 Task: Open Card Customer Feedback Review in Board Resource Allocation Optimization to Workspace Enterprise Resource Planning Software and add a team member Softage.4@softage.net, a label Purple, a checklist Wrestling, an attachment from your onedrive, a color Purple and finally, add a card description 'Create and send out employee engagement survey on work-life balance' and a comment 'This task requires us to be proactive in identifying potential risks and taking steps to mitigate them.'. Add a start date 'Jan 04, 1900' with a due date 'Jan 11, 1900'
Action: Mouse moved to (498, 188)
Screenshot: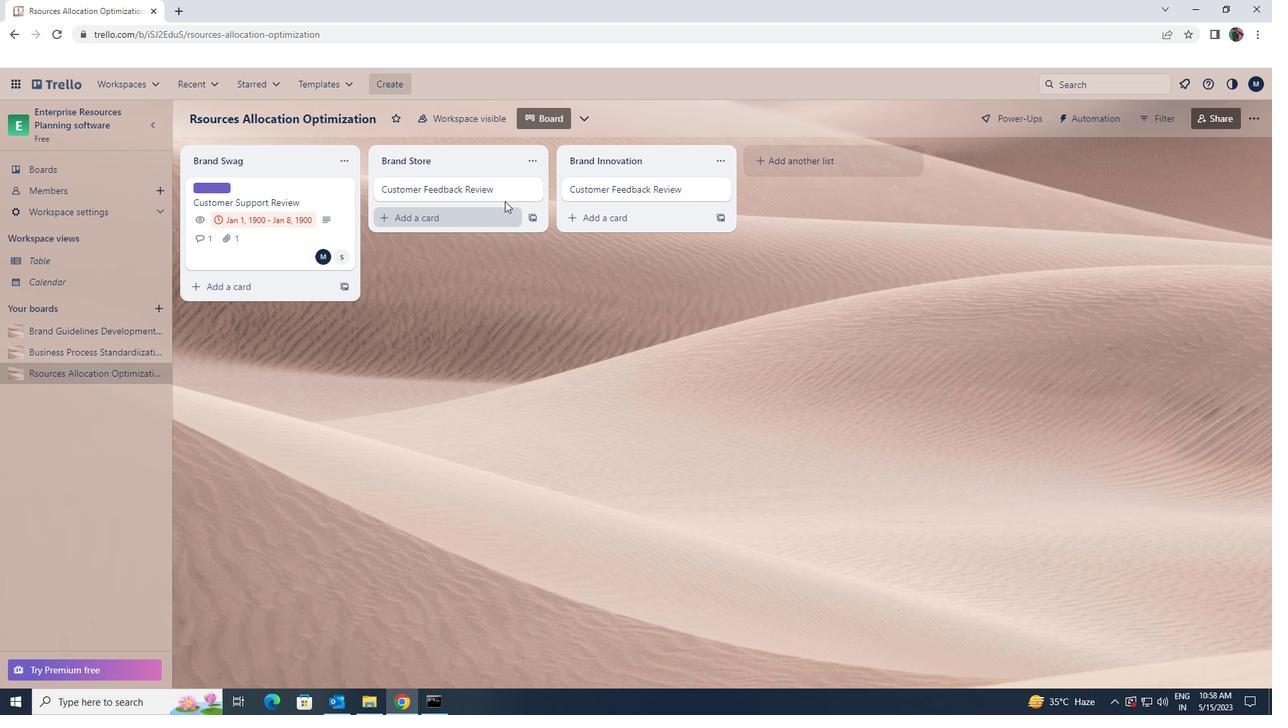 
Action: Mouse pressed left at (498, 188)
Screenshot: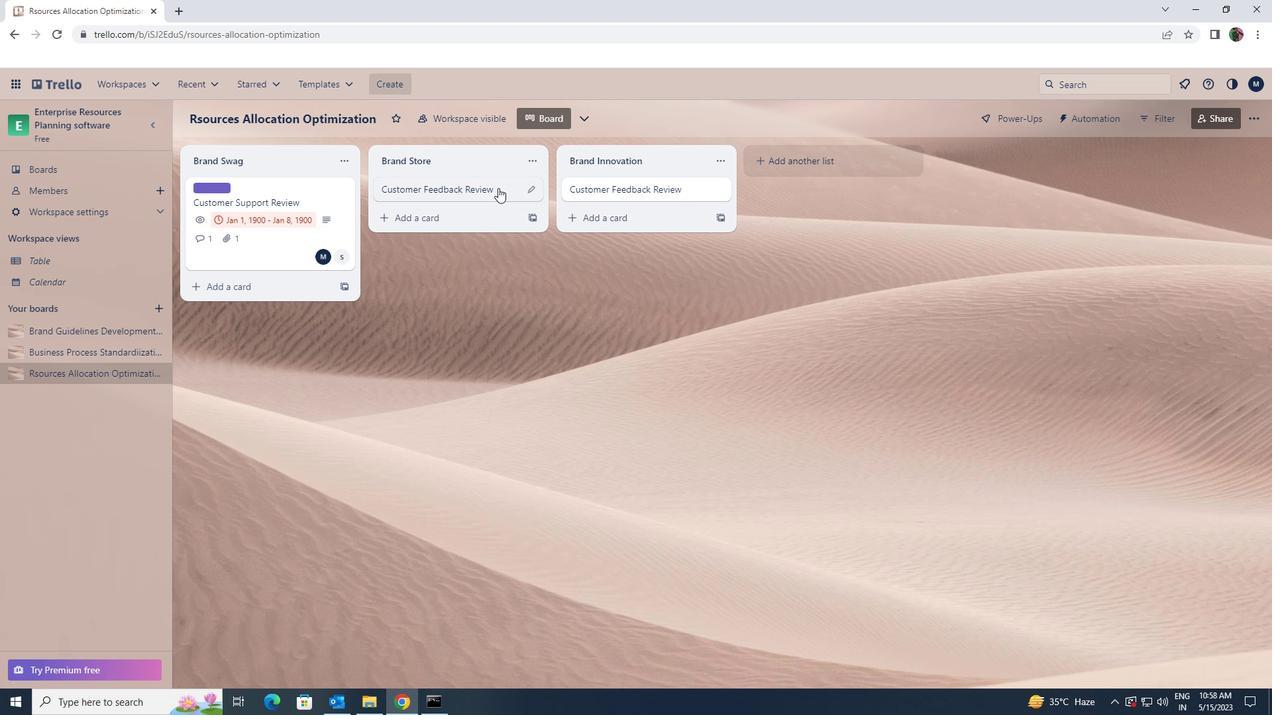 
Action: Mouse moved to (802, 234)
Screenshot: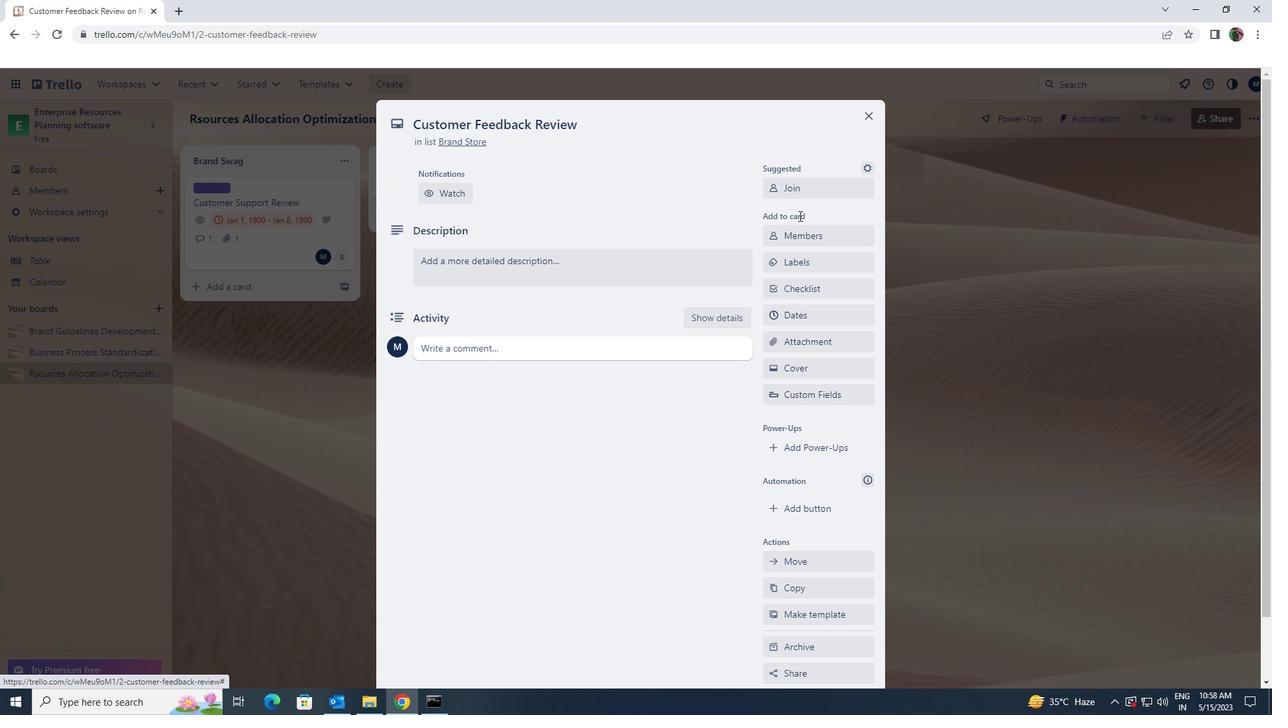 
Action: Mouse pressed left at (802, 234)
Screenshot: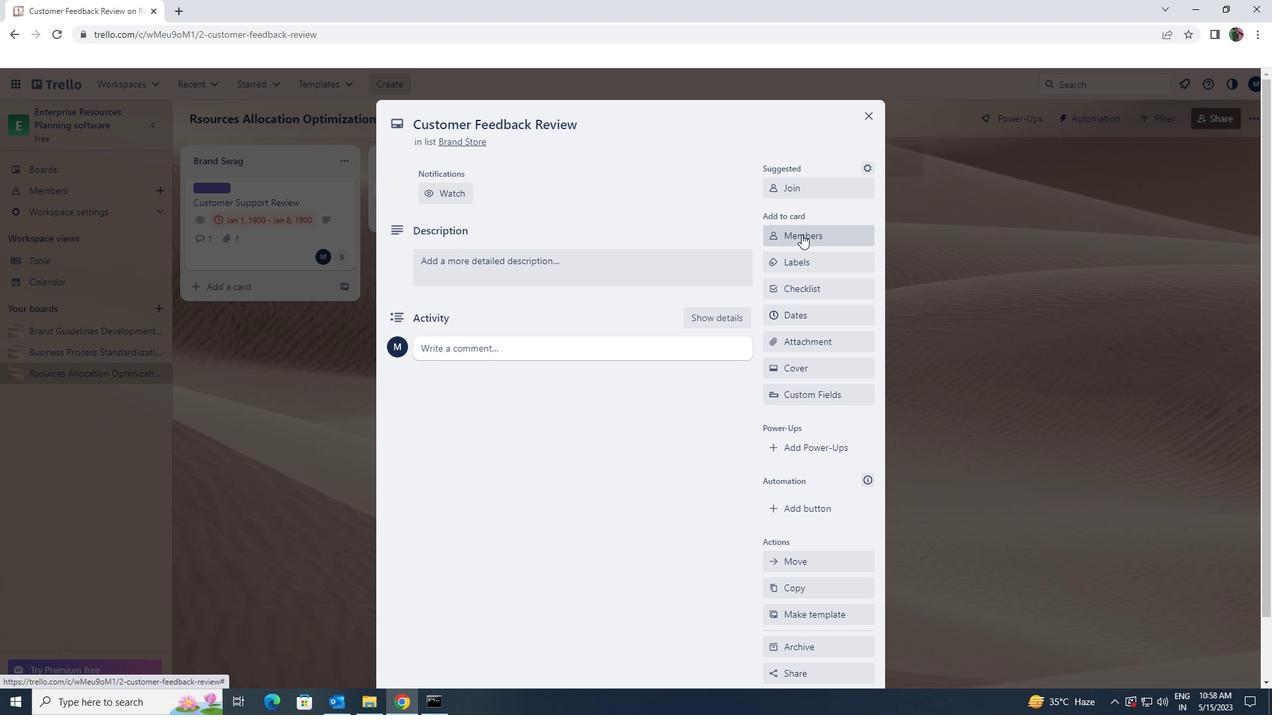 
Action: Key pressed softage.4<Key.shift><Key.shift><Key.shift><Key.shift><Key.shift><Key.shift><Key.shift><Key.shift><Key.shift><Key.shift><Key.shift><Key.shift><Key.shift><Key.shift><Key.shift><Key.shift><Key.shift><Key.shift><Key.shift><Key.shift><Key.shift><Key.shift><Key.shift><Key.shift>@OFTAGE.NET
Screenshot: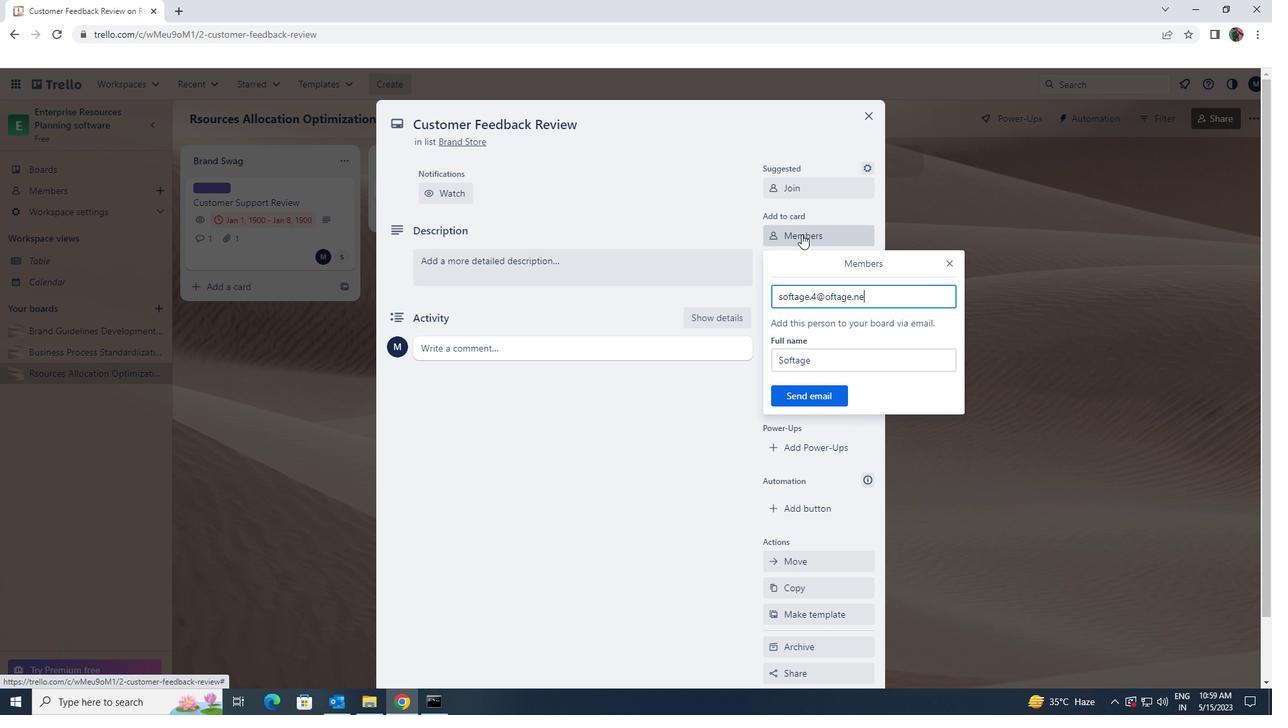 
Action: Mouse moved to (813, 389)
Screenshot: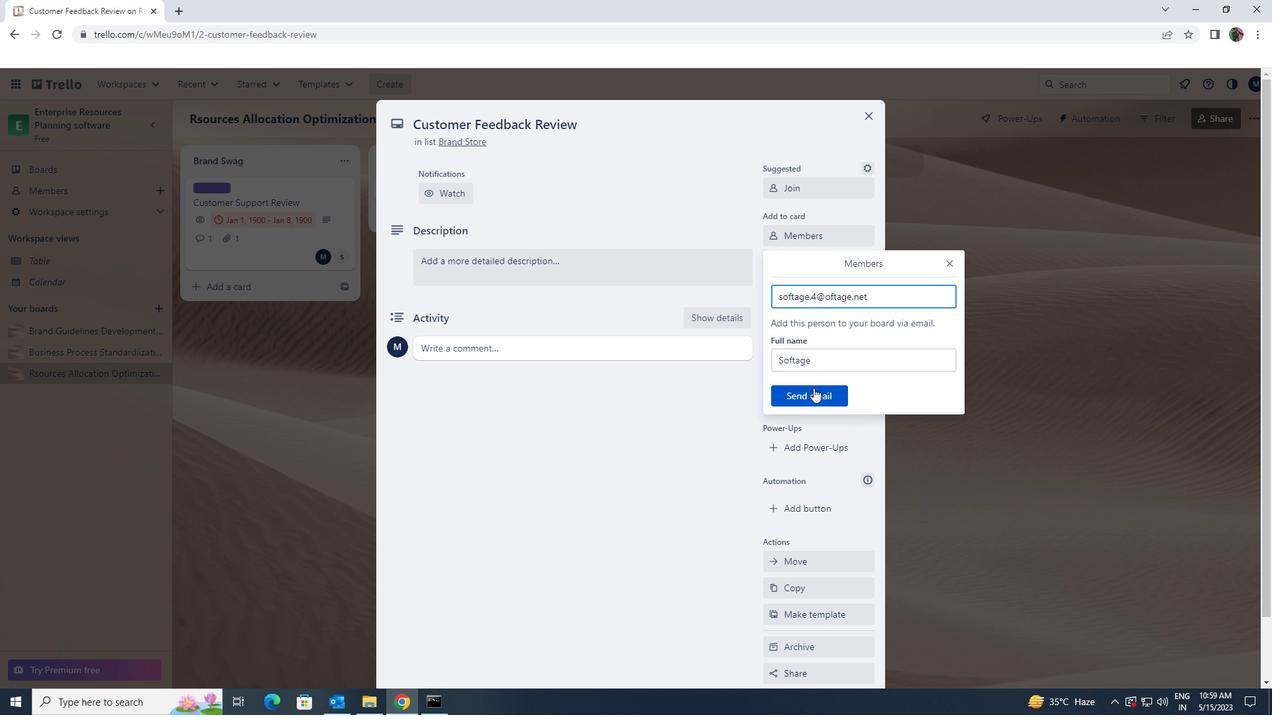 
Action: Mouse pressed left at (813, 389)
Screenshot: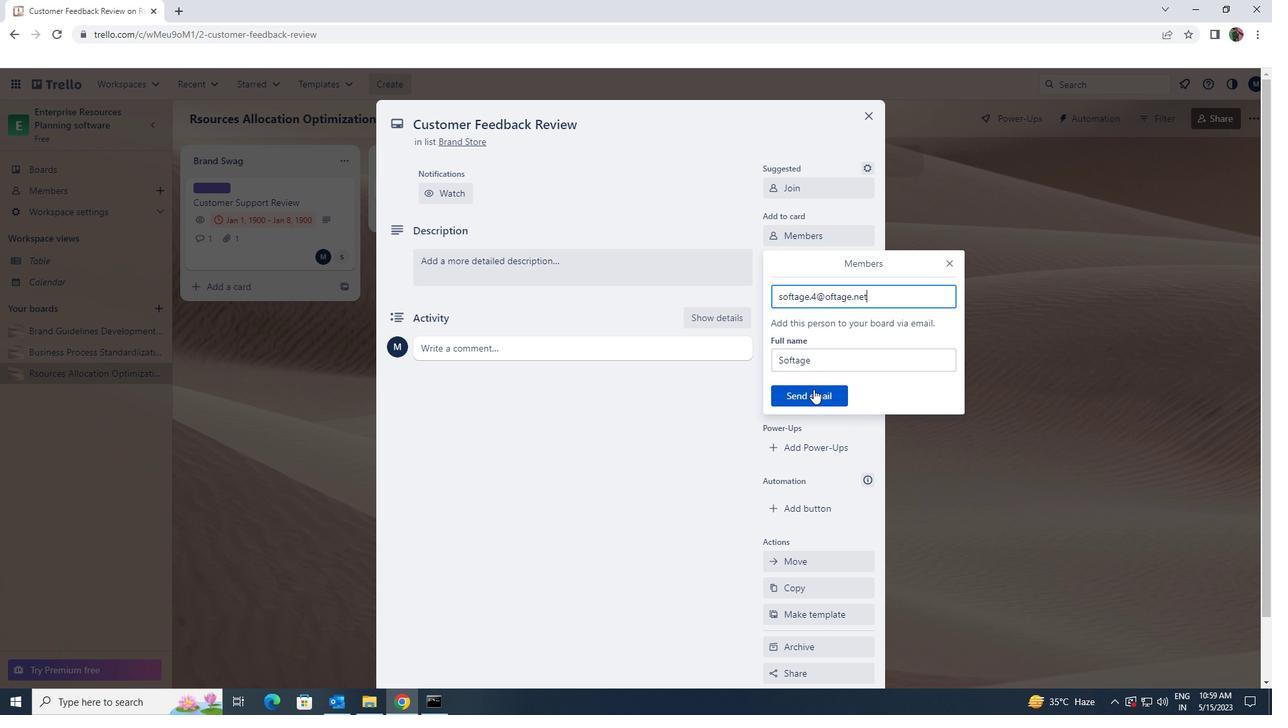 
Action: Mouse moved to (794, 265)
Screenshot: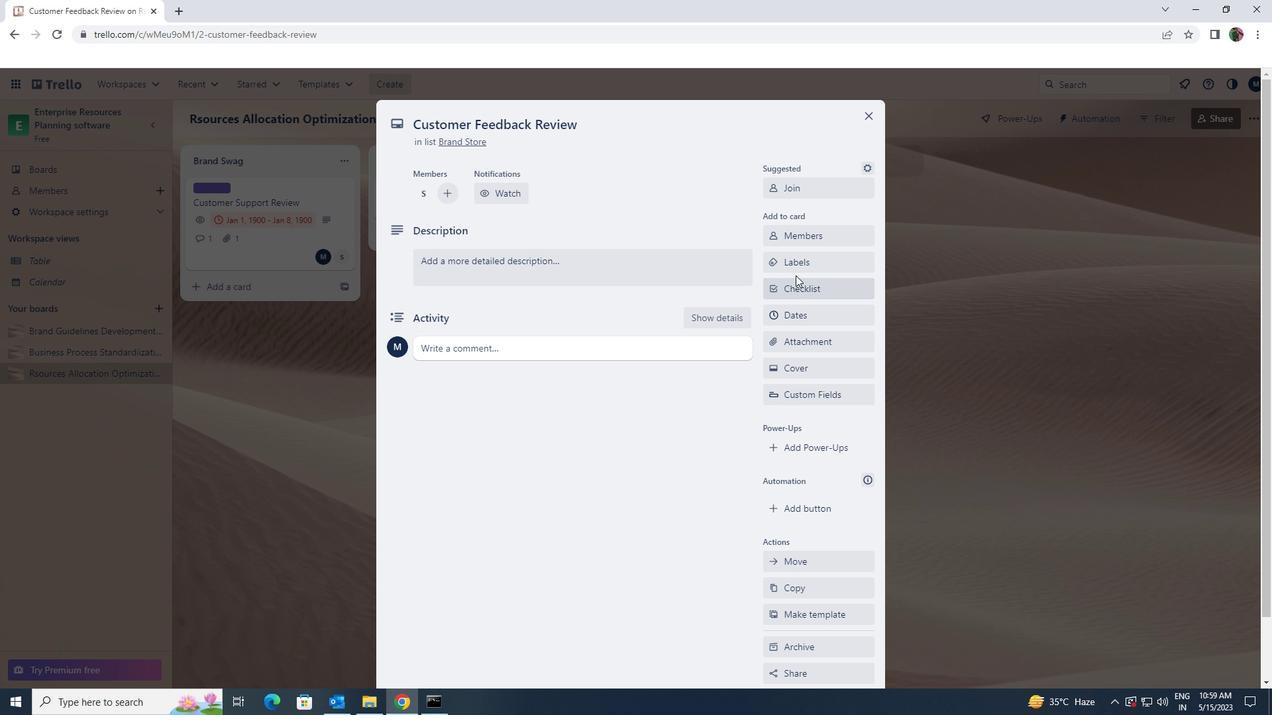 
Action: Mouse pressed left at (794, 265)
Screenshot: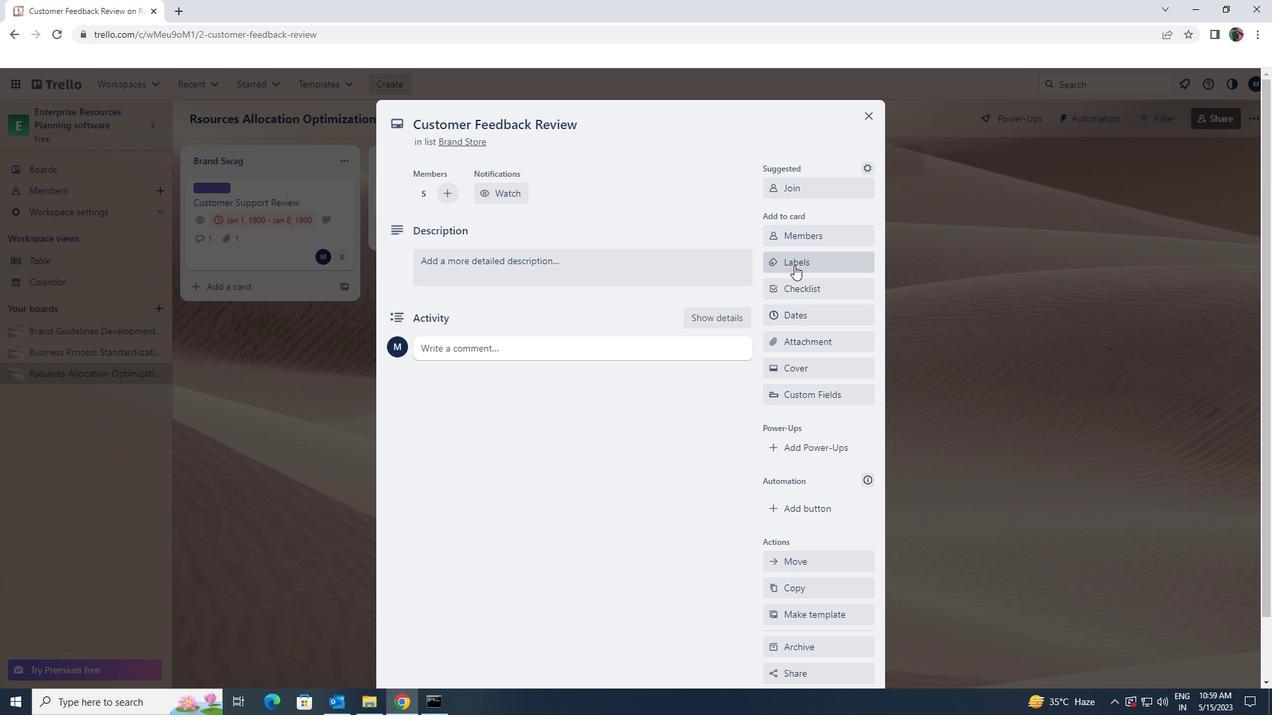 
Action: Mouse moved to (844, 541)
Screenshot: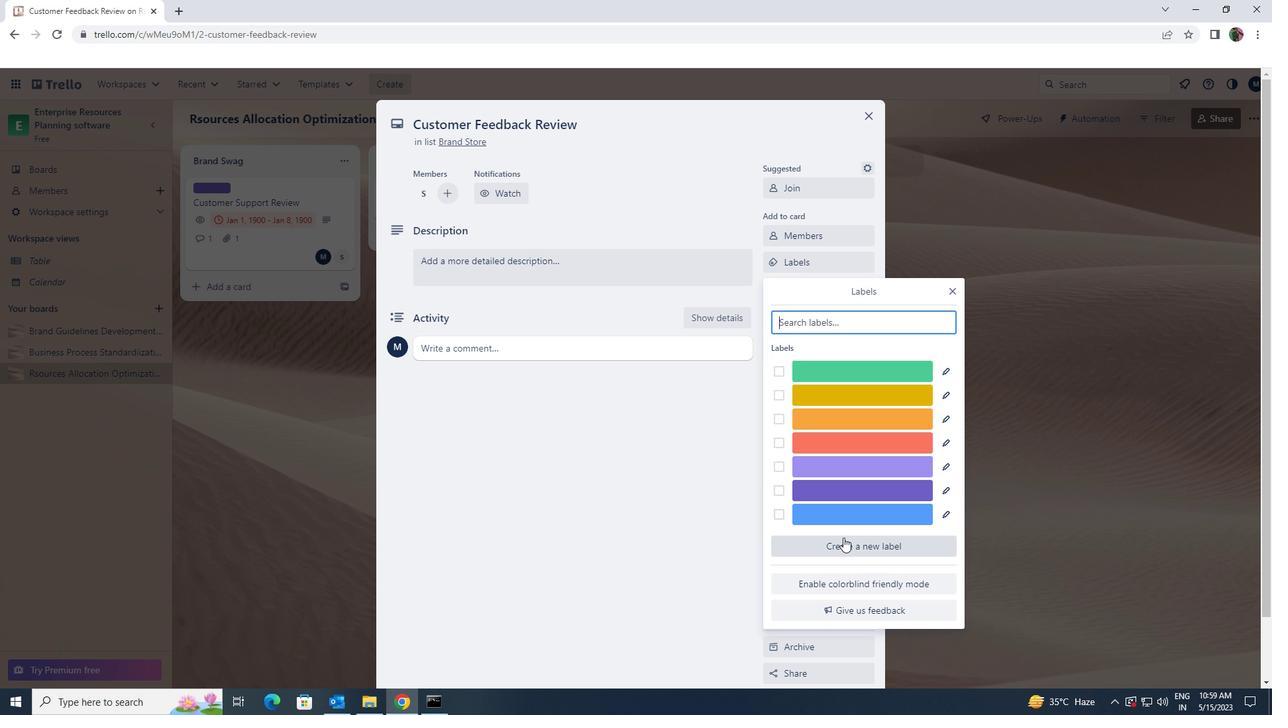 
Action: Mouse pressed left at (844, 541)
Screenshot: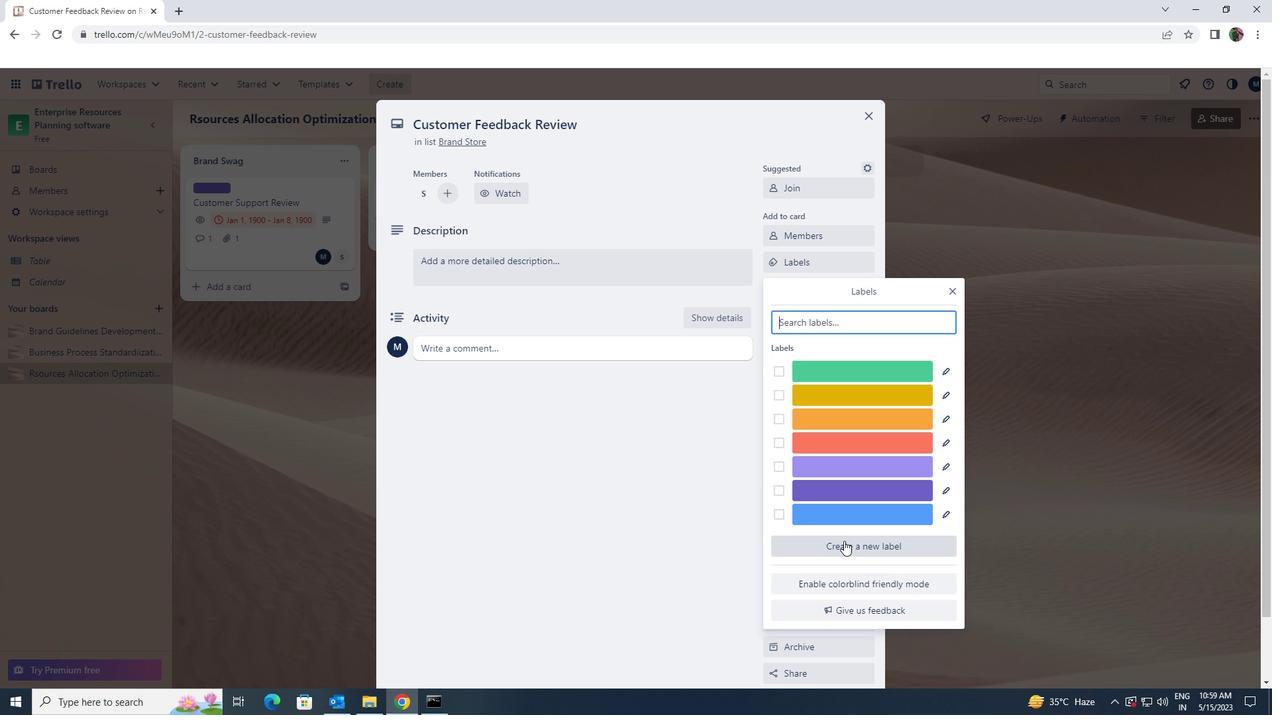 
Action: Mouse moved to (953, 509)
Screenshot: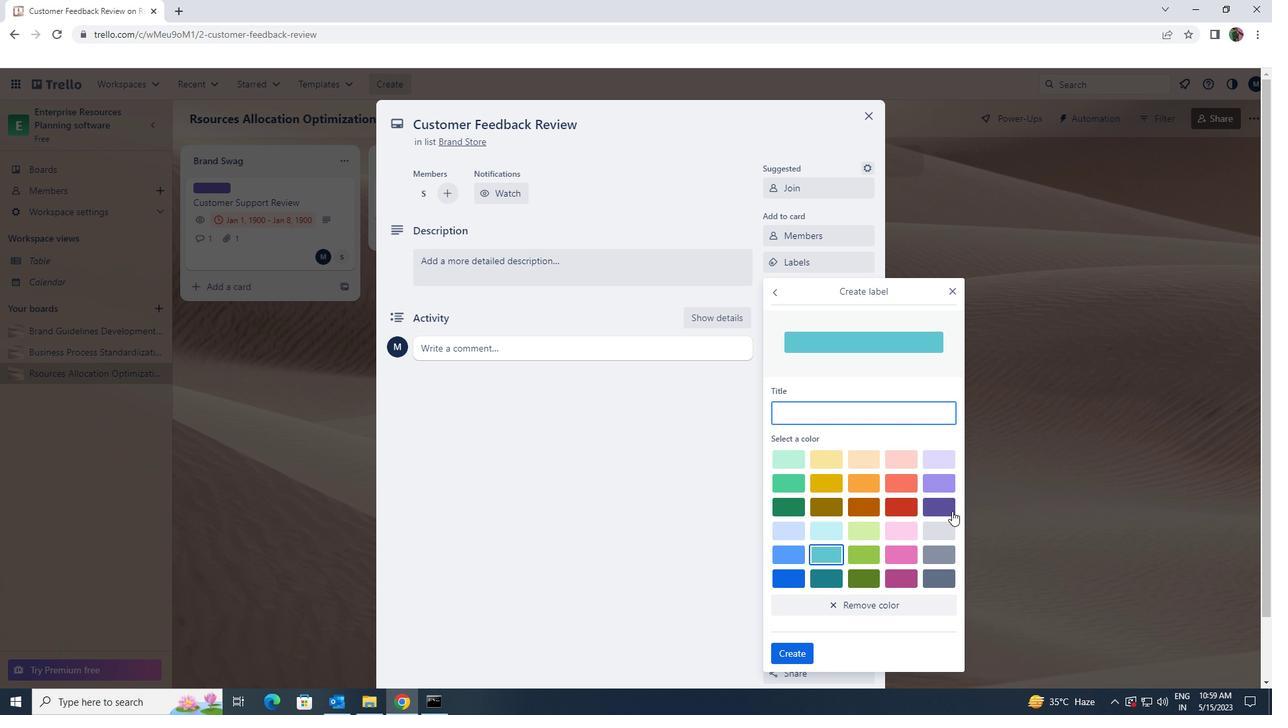 
Action: Mouse pressed left at (953, 509)
Screenshot: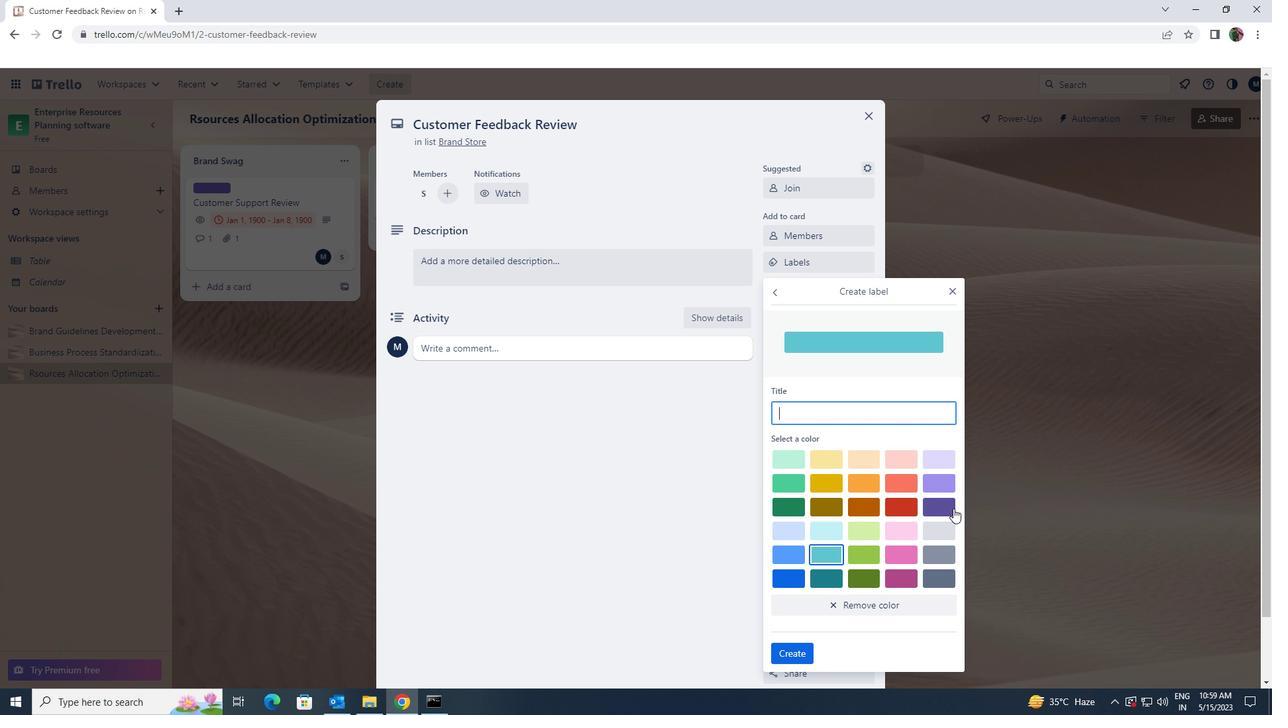 
Action: Mouse moved to (794, 653)
Screenshot: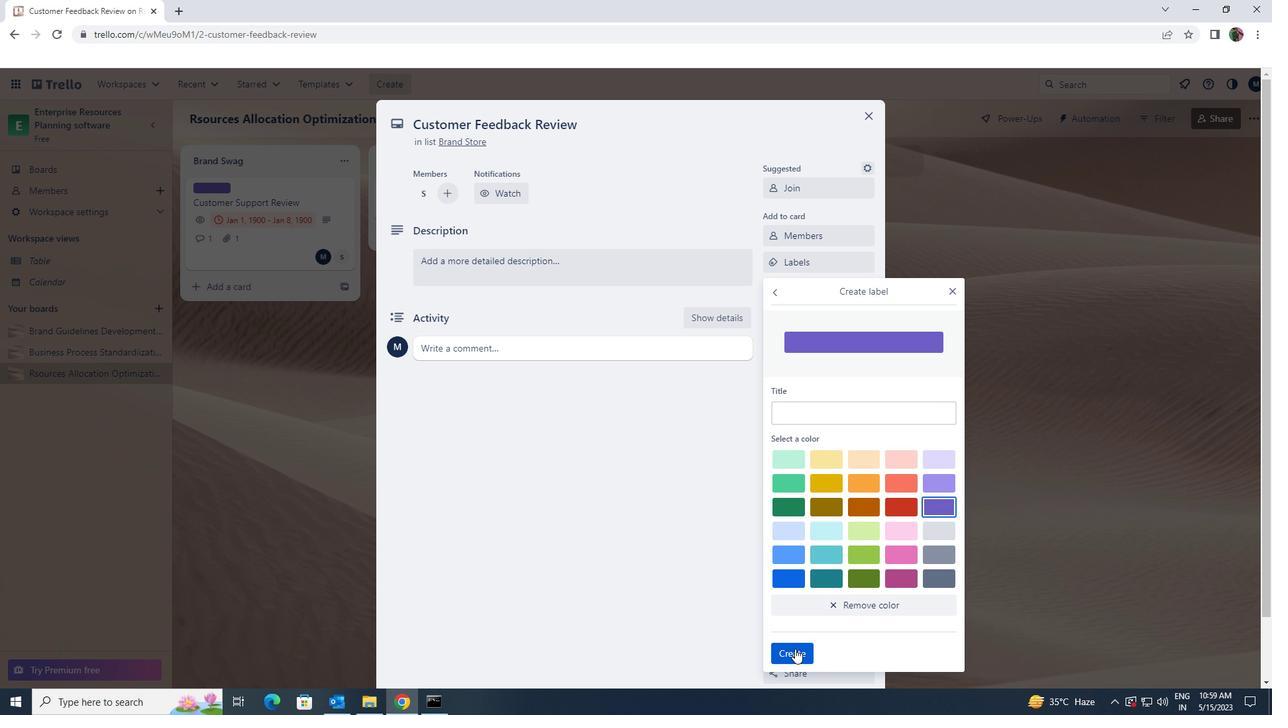
Action: Mouse pressed left at (794, 653)
Screenshot: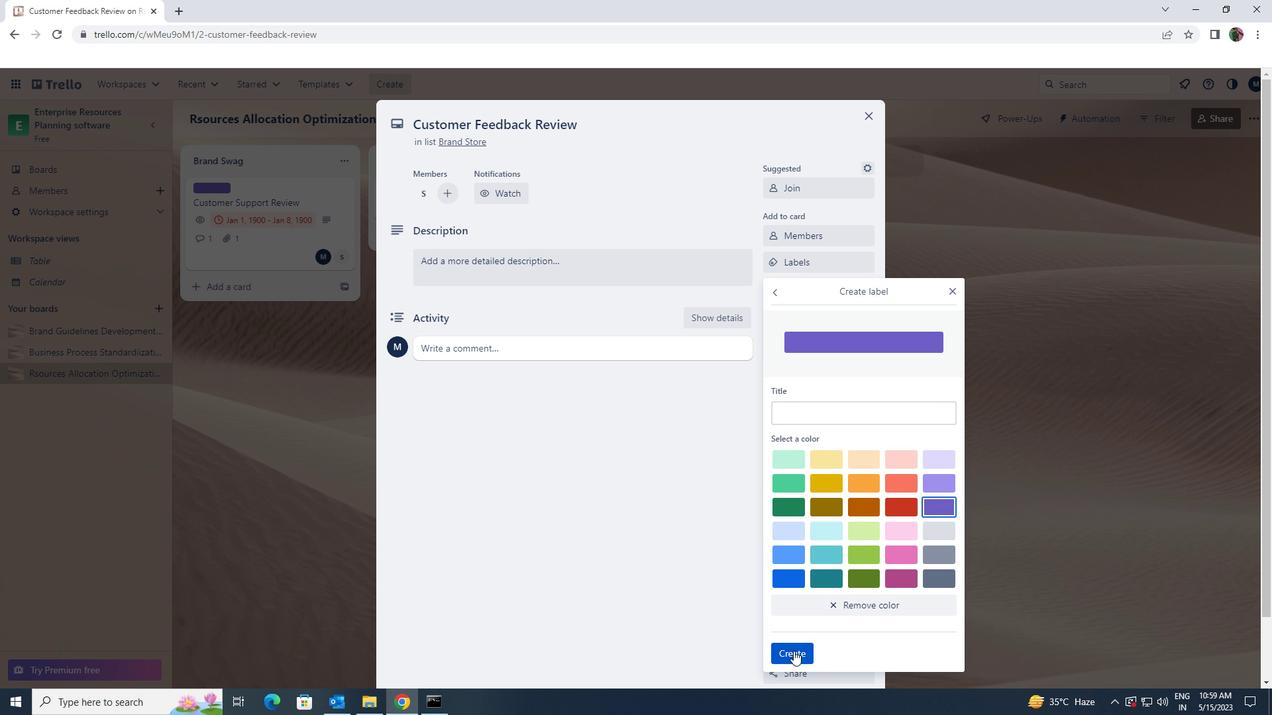 
Action: Mouse moved to (950, 287)
Screenshot: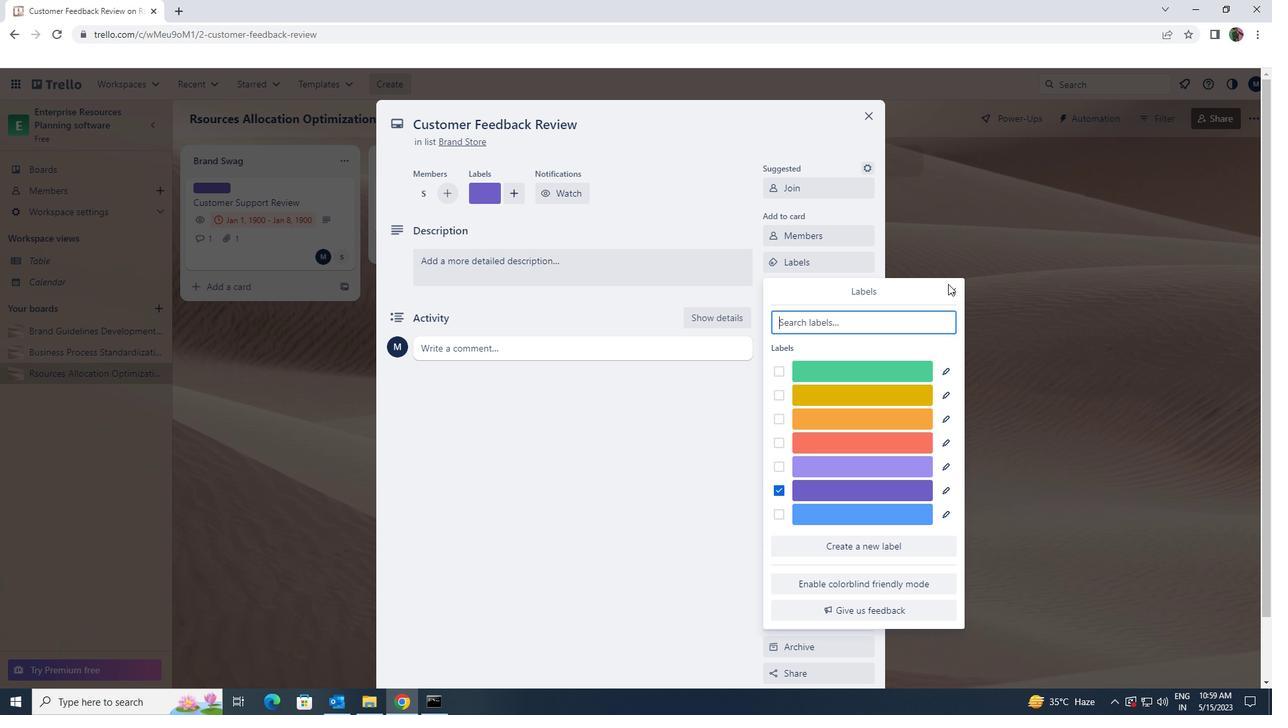 
Action: Mouse pressed left at (950, 287)
Screenshot: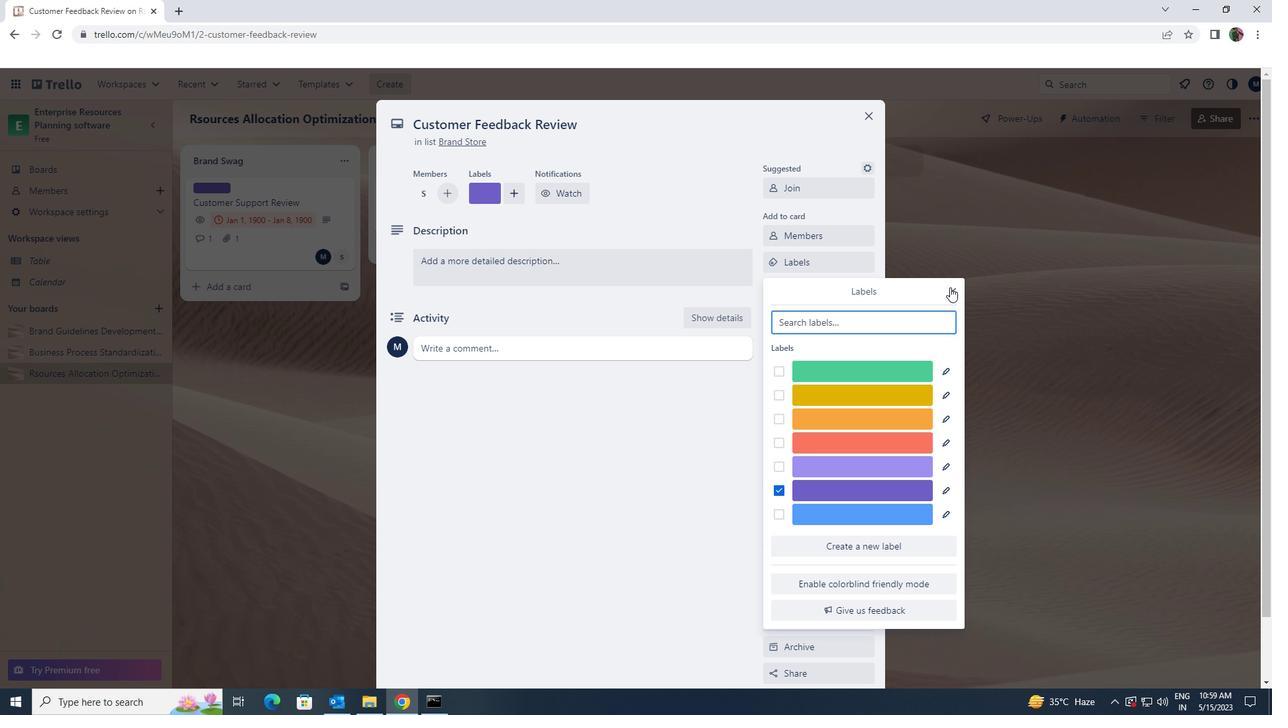 
Action: Mouse moved to (839, 287)
Screenshot: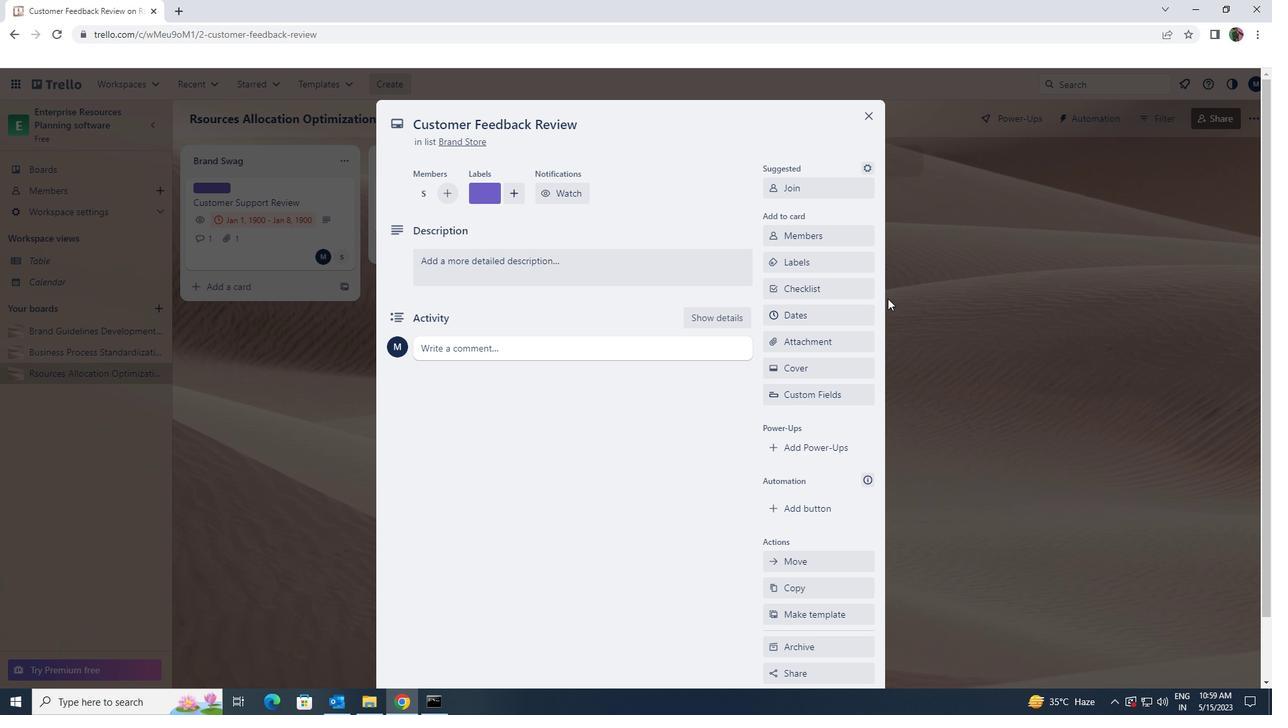 
Action: Mouse pressed left at (839, 287)
Screenshot: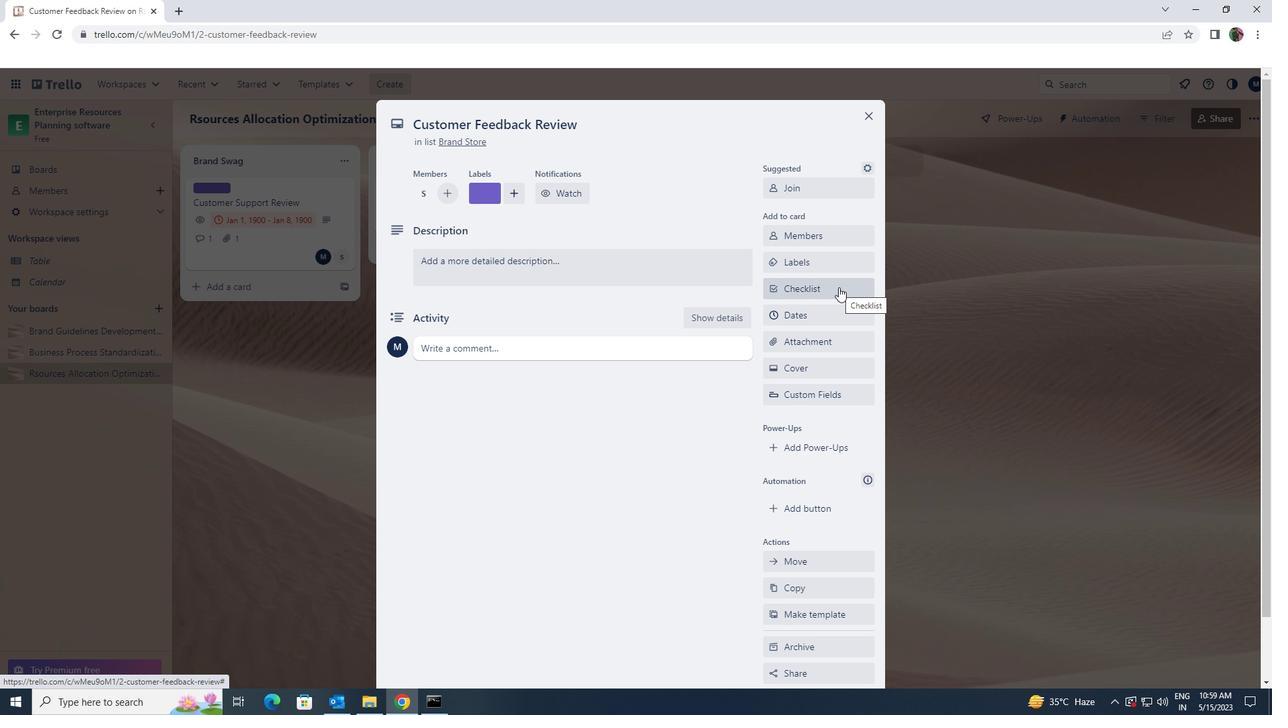 
Action: Key pressed <Key.shift><Key.shift>WRESTLING
Screenshot: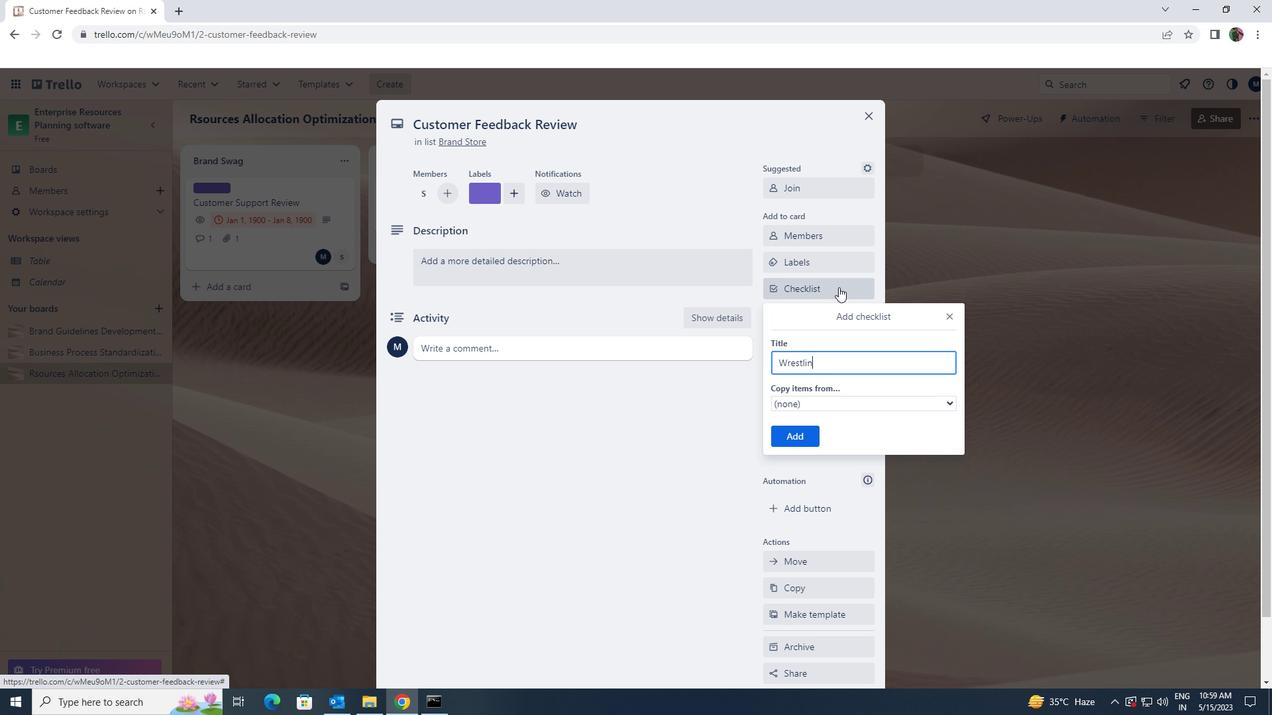 
Action: Mouse moved to (798, 432)
Screenshot: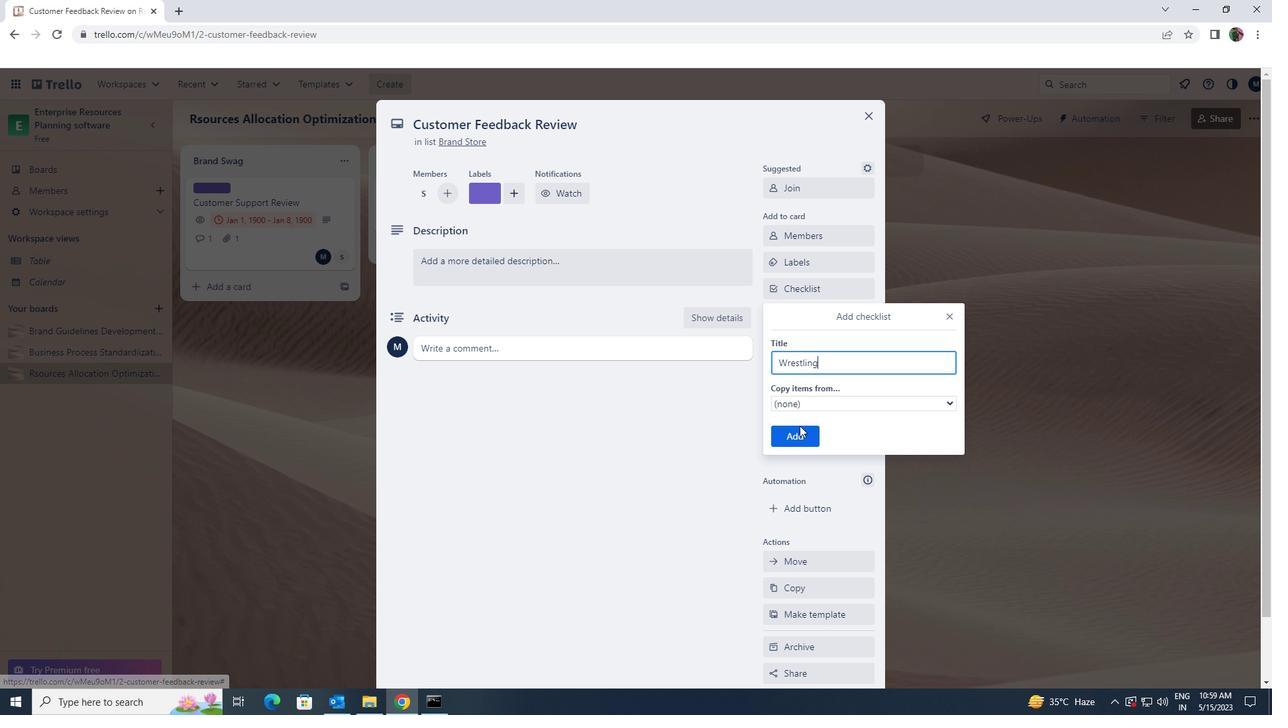 
Action: Mouse pressed left at (798, 432)
Screenshot: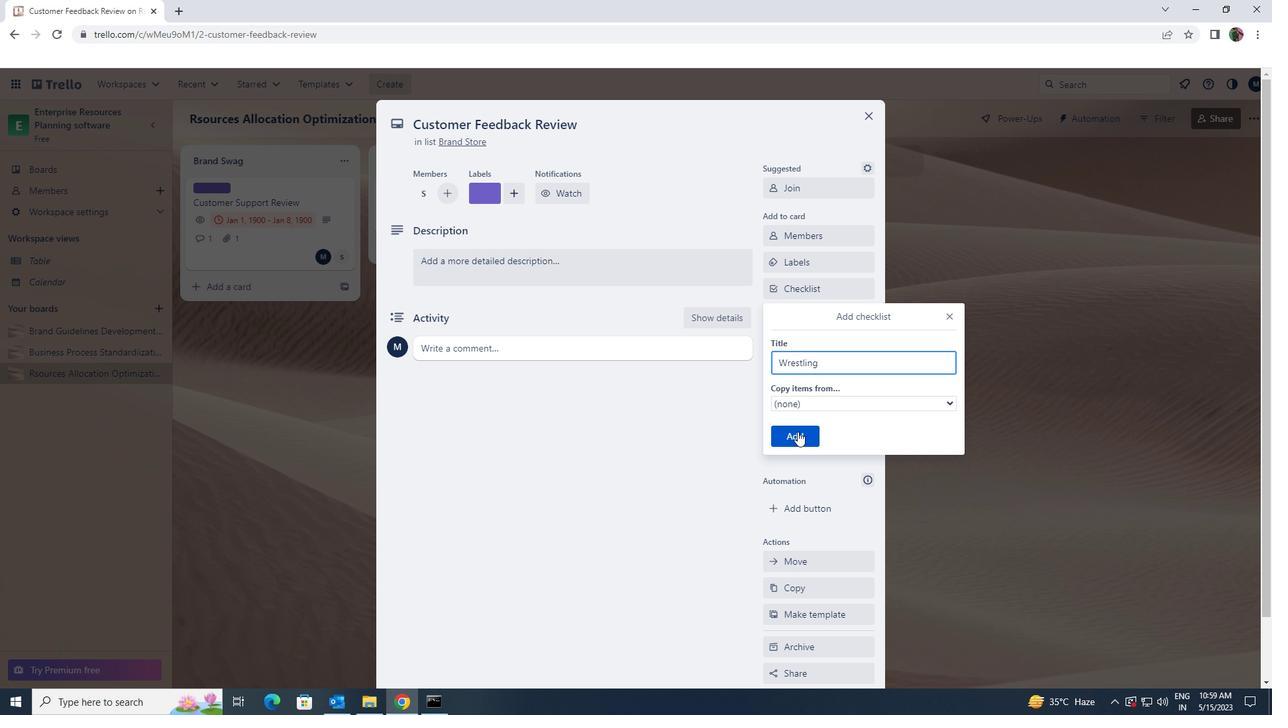 
Action: Mouse moved to (812, 342)
Screenshot: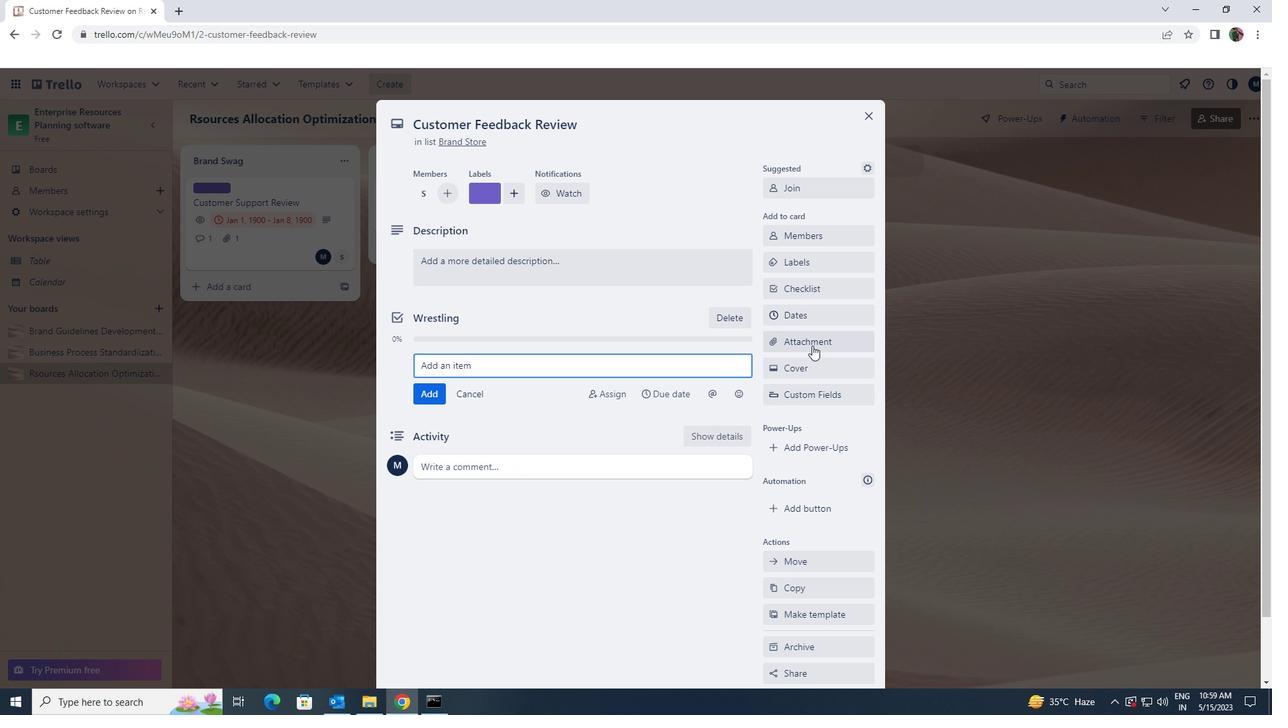 
Action: Mouse pressed left at (812, 342)
Screenshot: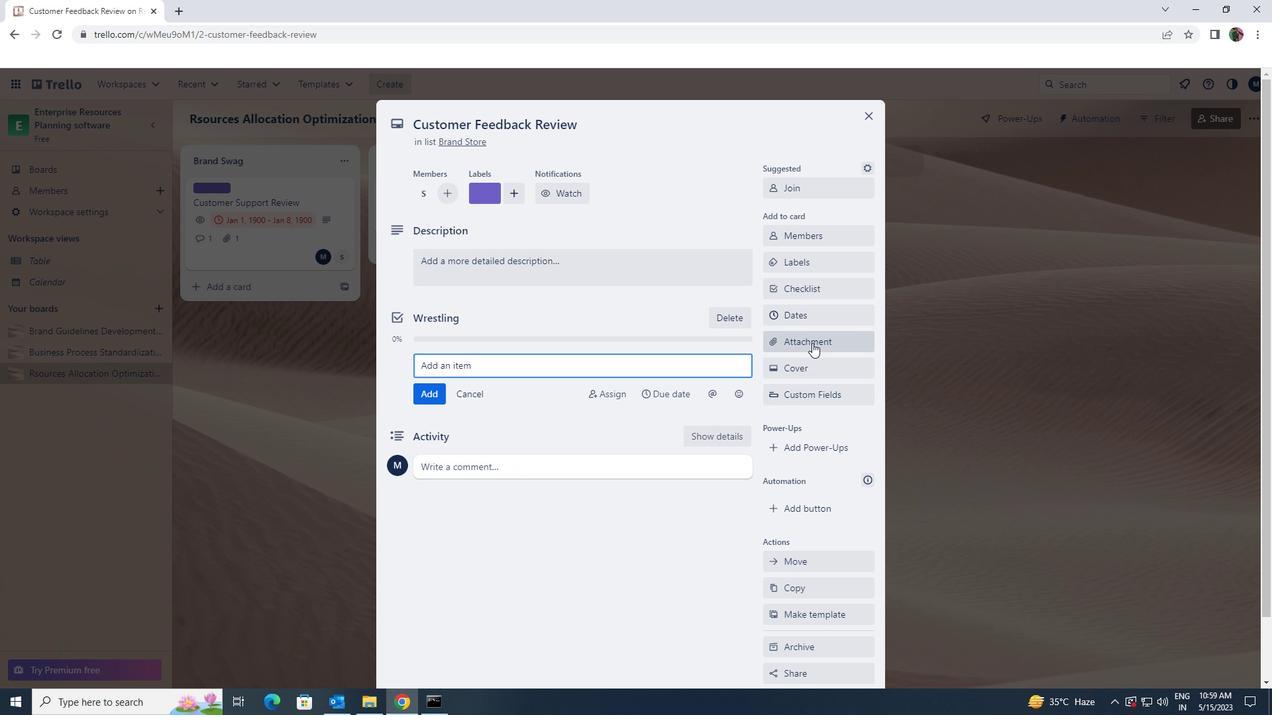 
Action: Mouse moved to (805, 443)
Screenshot: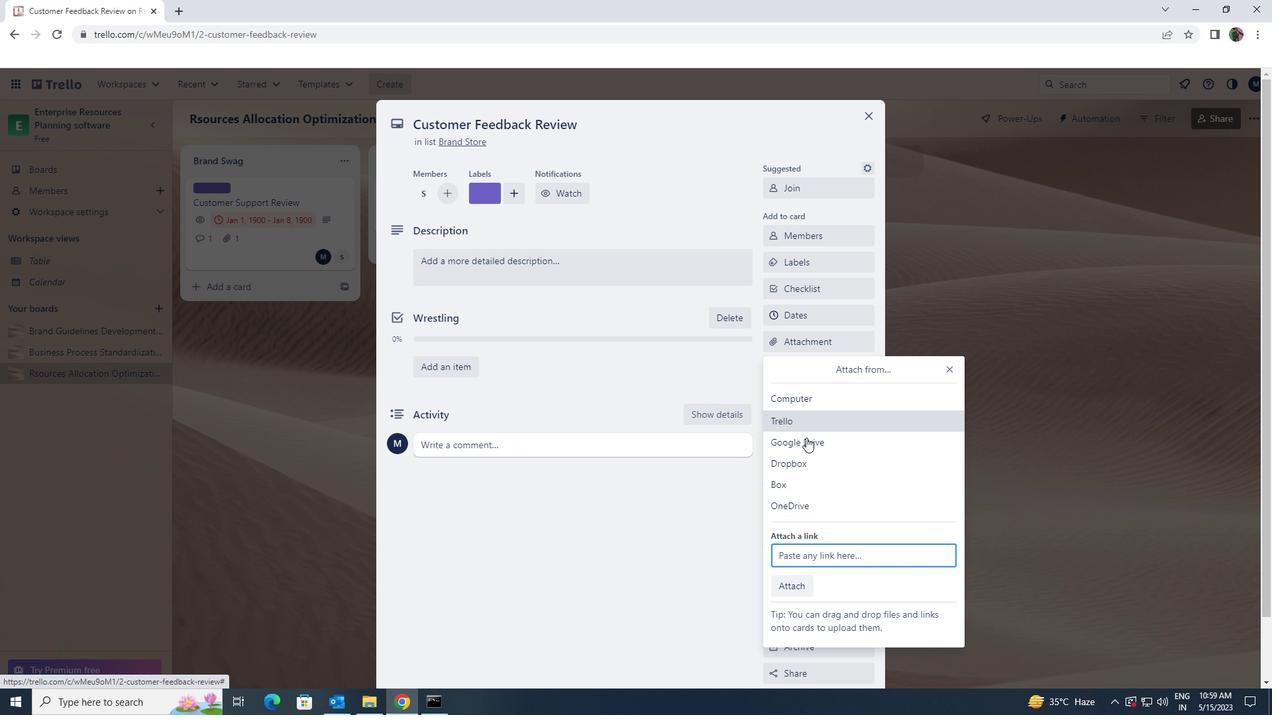 
Action: Mouse pressed left at (805, 443)
Screenshot: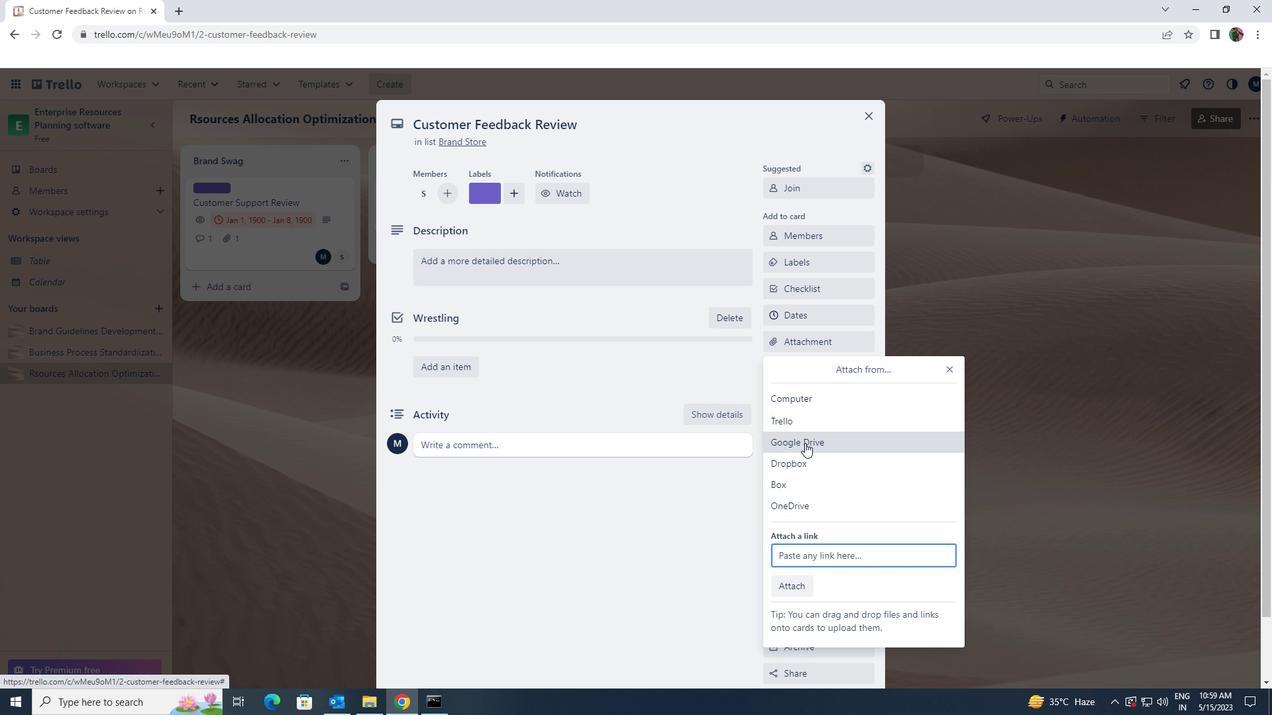 
Action: Mouse moved to (377, 385)
Screenshot: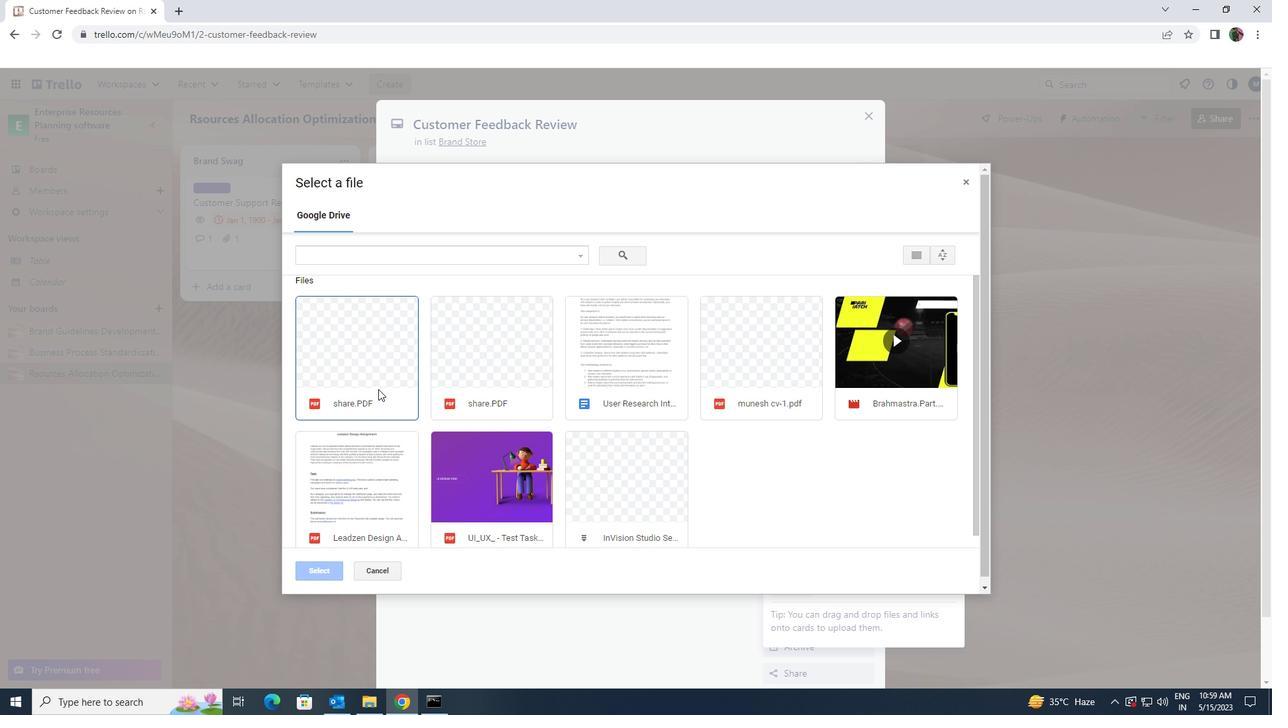 
Action: Mouse pressed left at (377, 385)
Screenshot: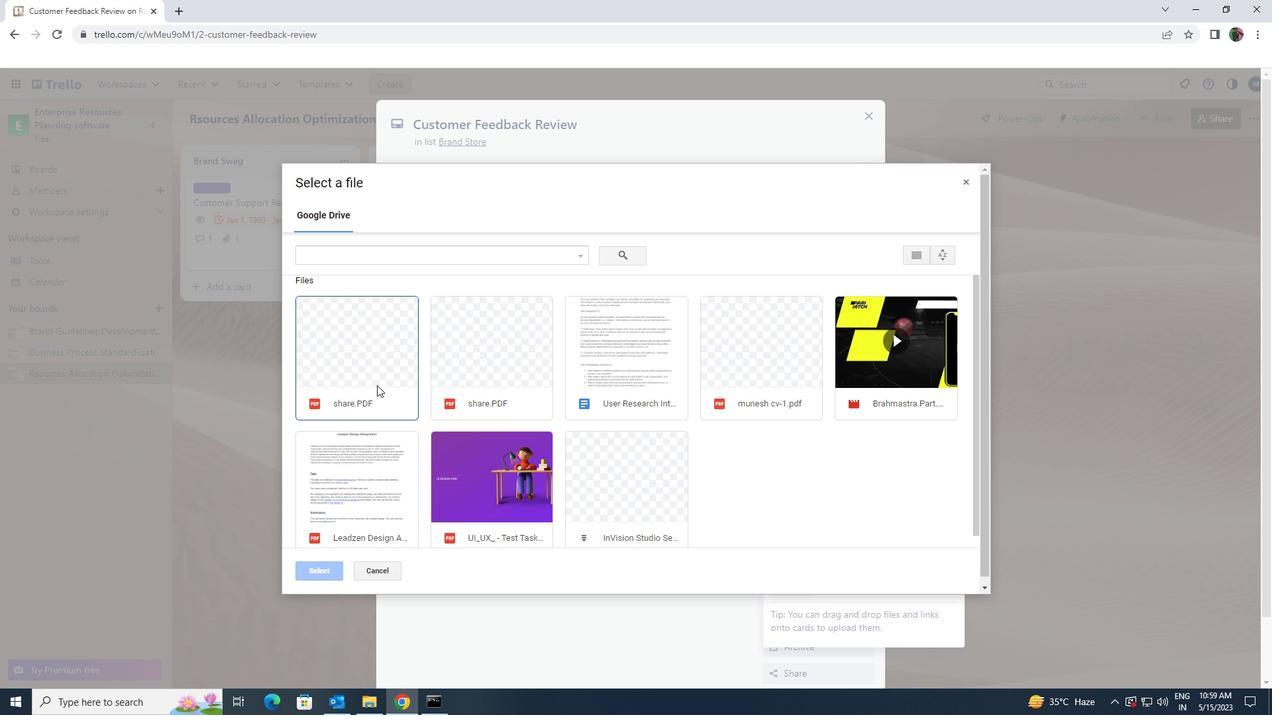 
Action: Mouse moved to (326, 574)
Screenshot: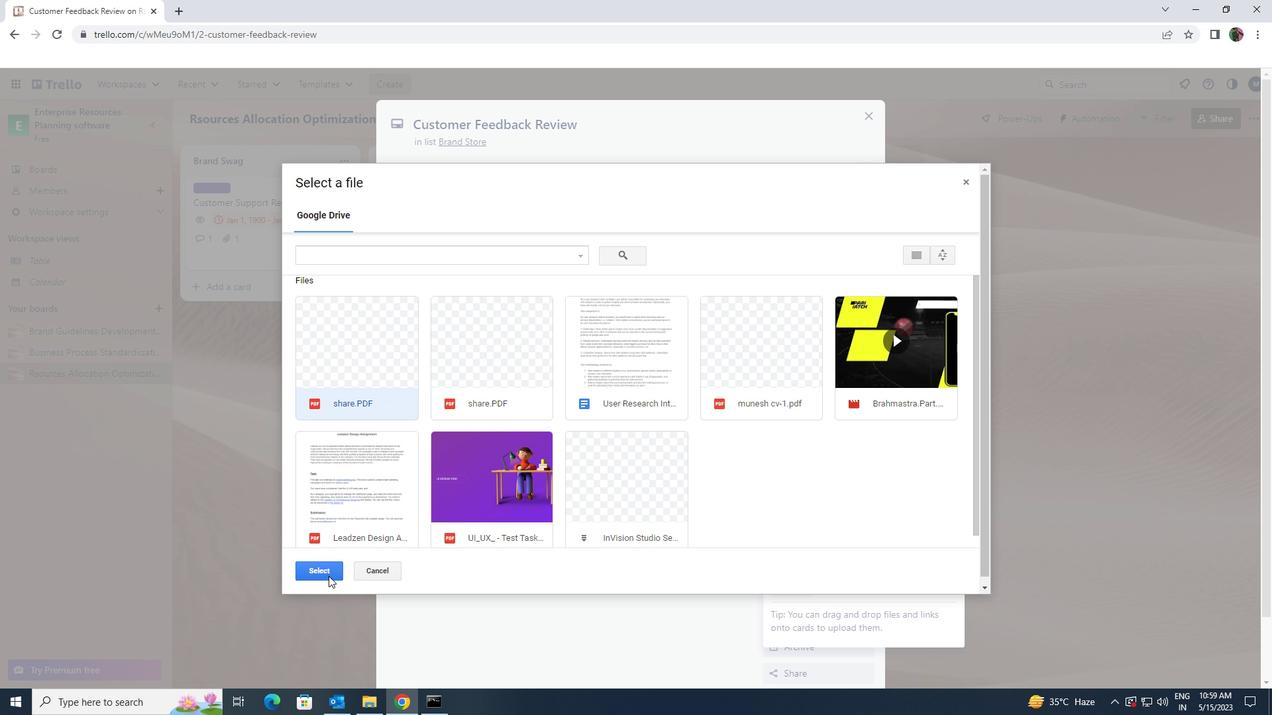 
Action: Mouse pressed left at (326, 574)
Screenshot: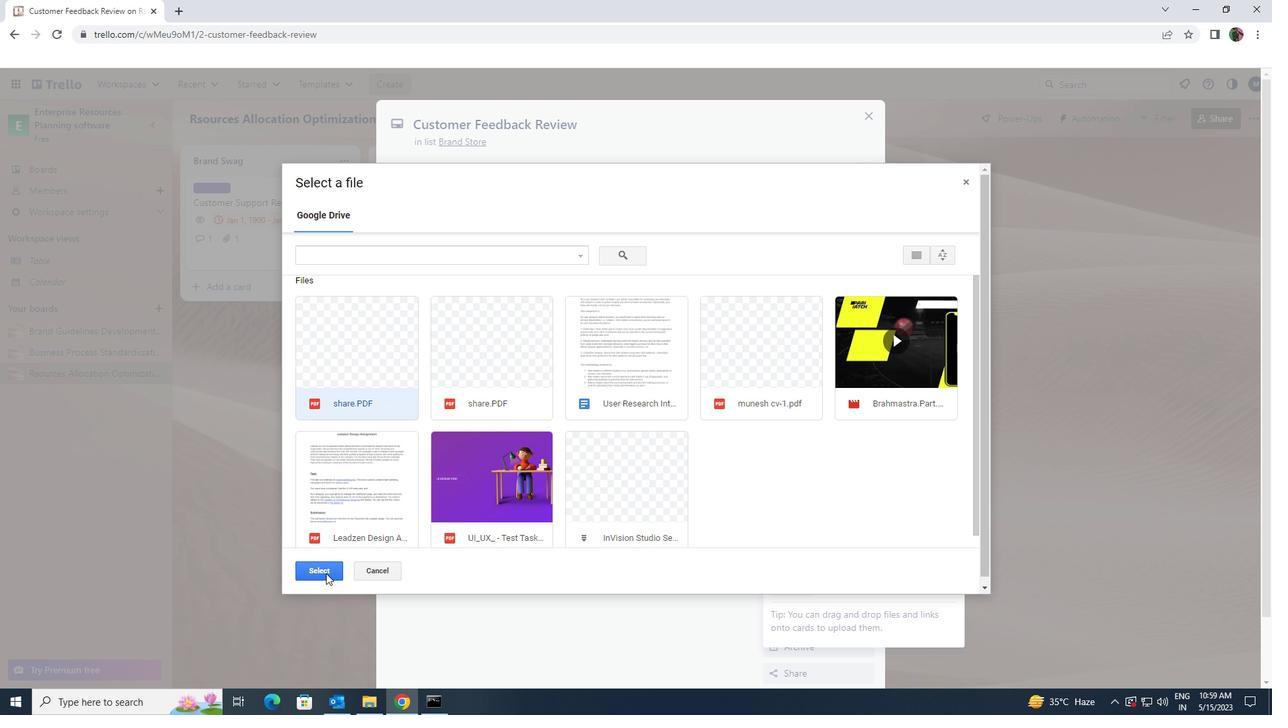 
Action: Mouse moved to (520, 279)
Screenshot: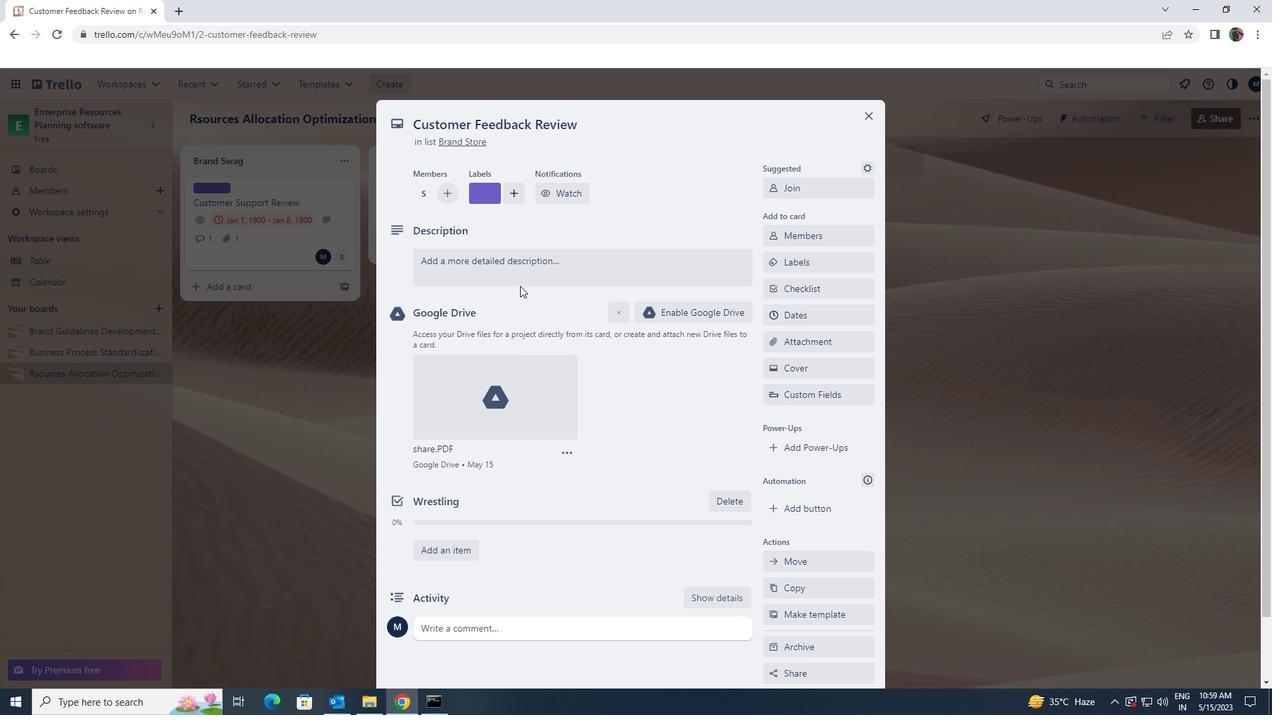 
Action: Mouse pressed left at (520, 279)
Screenshot: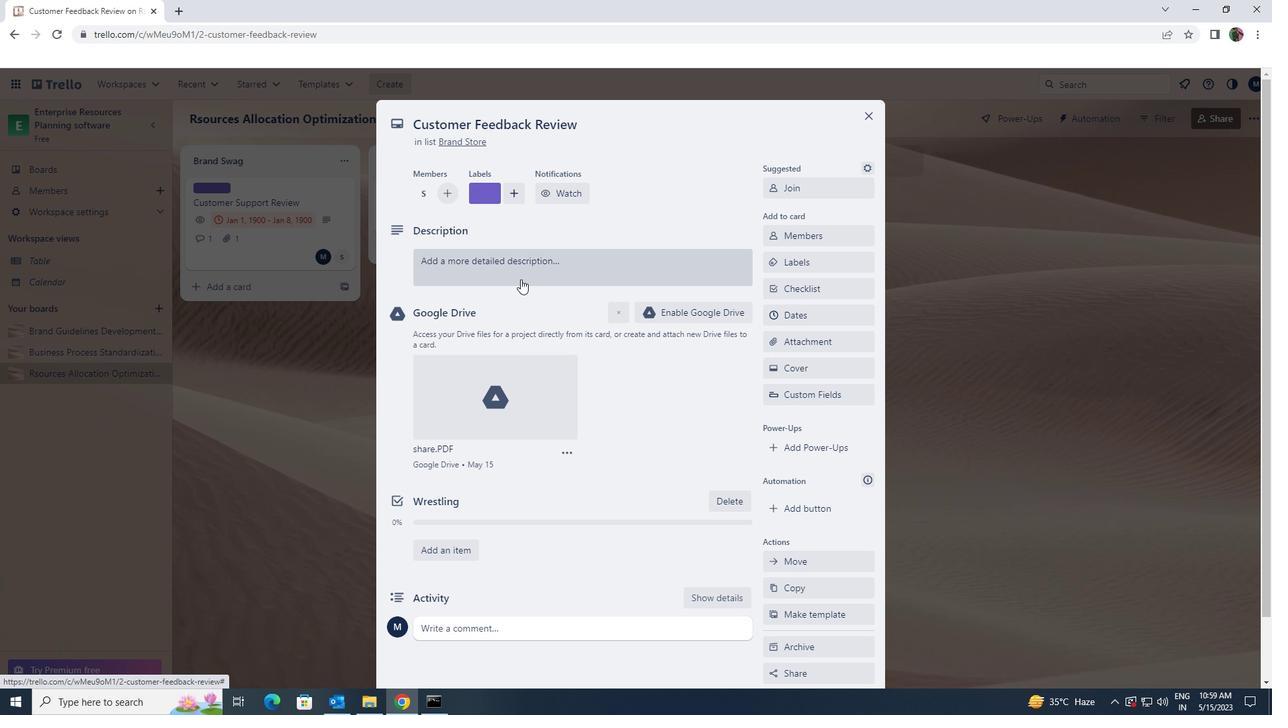 
Action: Key pressed <Key.shift>CRA<Key.backspace>EATE<Key.space>AND<Key.space>SEND<Key.space>OUT<Key.space>EMPLOYEE<Key.space>ENGAGEMENT<Key.space>SURVEY<Key.space>ON<Key.space>WORK<Key.space>LIFE<Key.space>BALANCE<Key.space>.
Screenshot: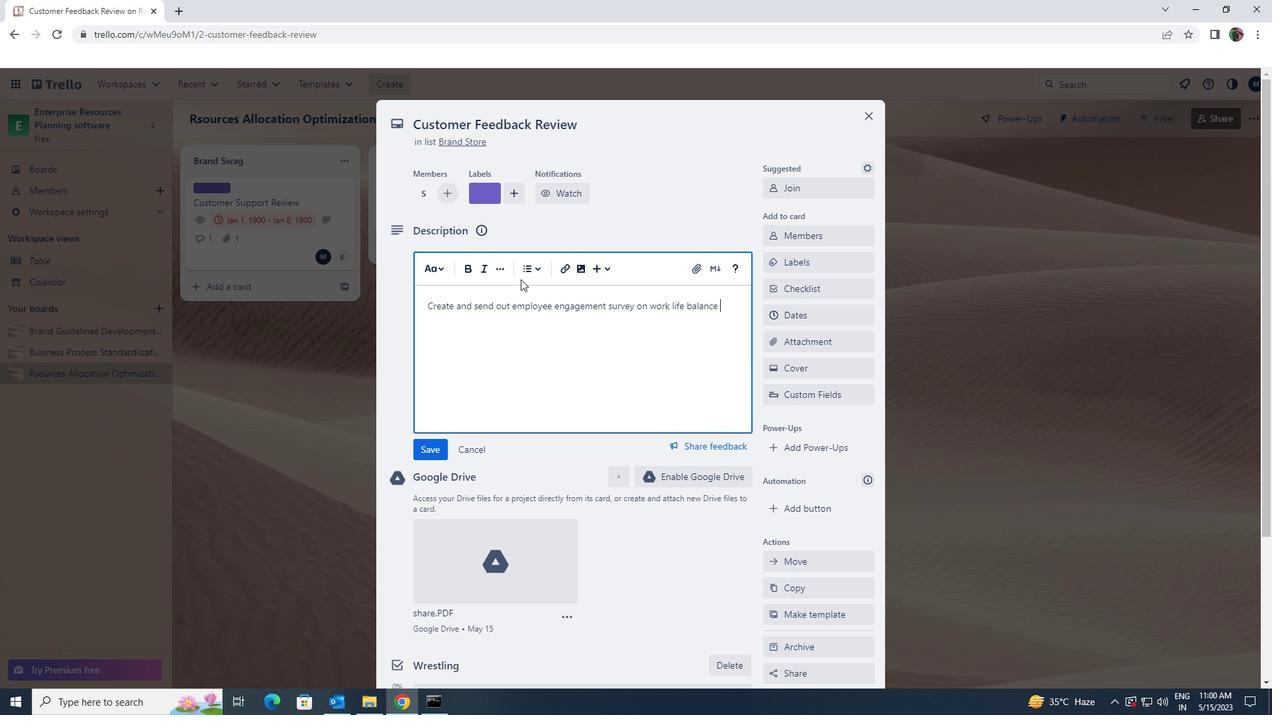 
Action: Mouse scrolled (520, 279) with delta (0, 0)
Screenshot: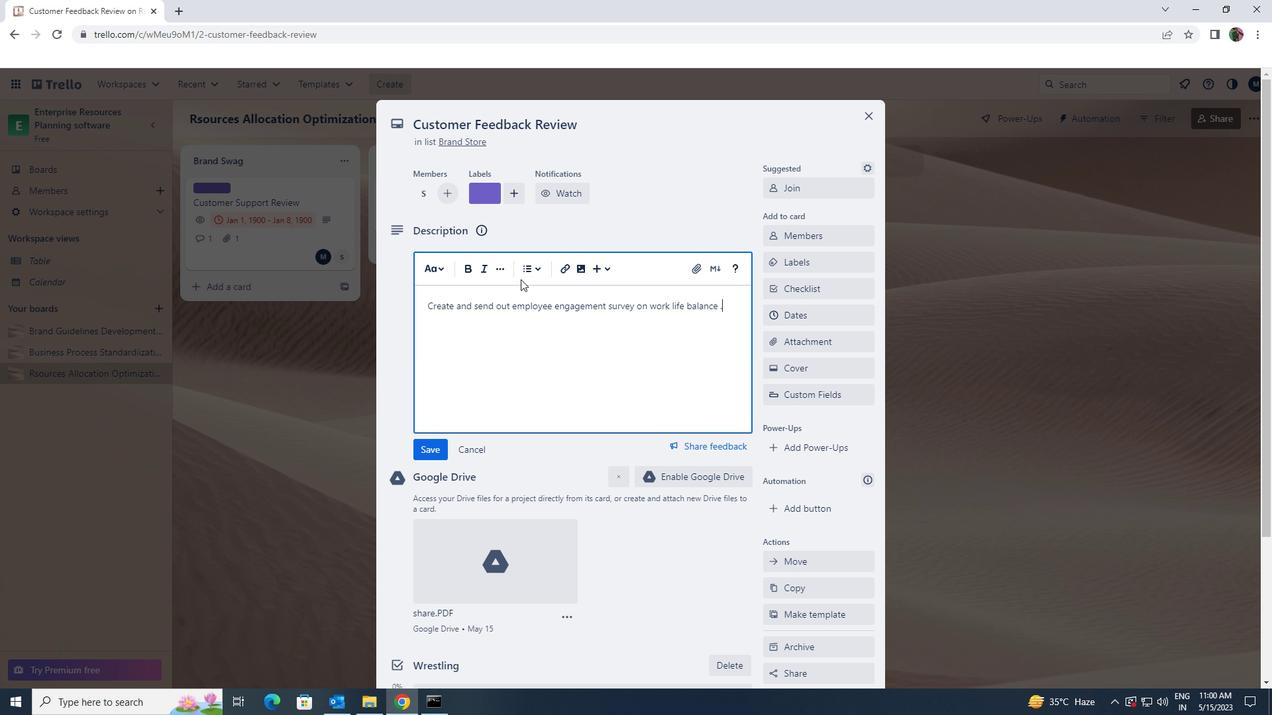 
Action: Mouse moved to (442, 383)
Screenshot: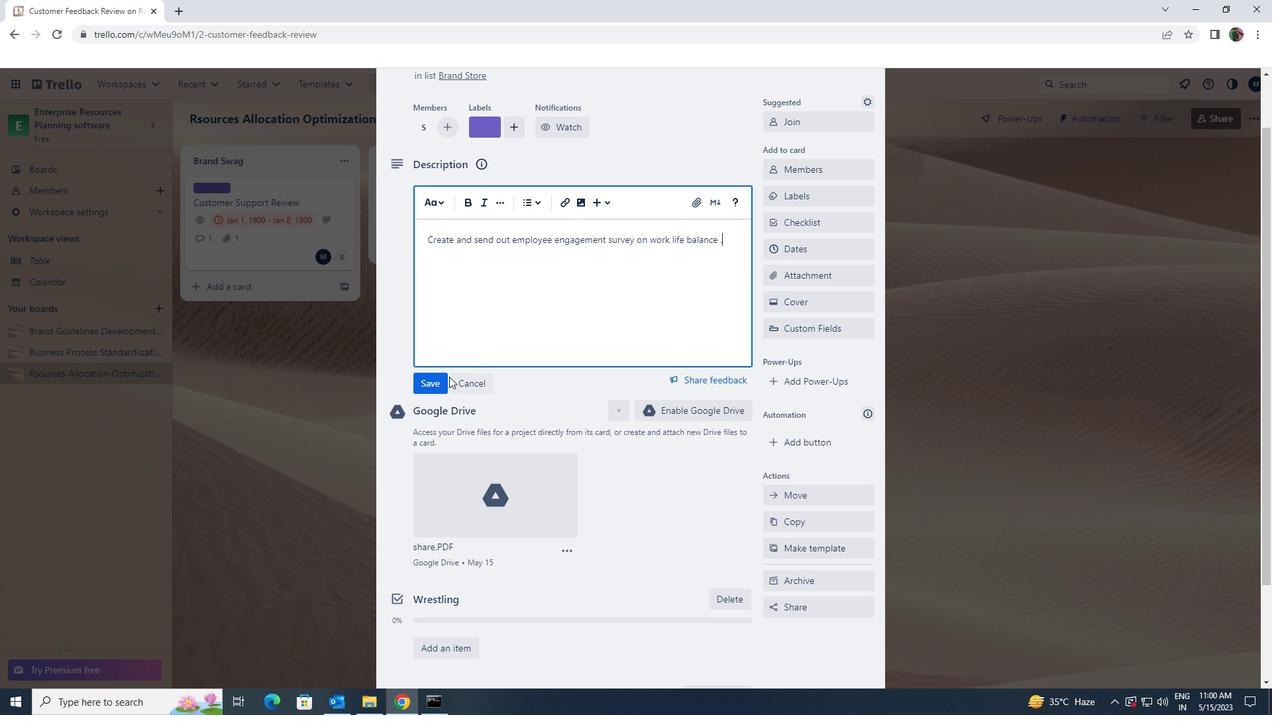 
Action: Mouse pressed left at (442, 383)
Screenshot: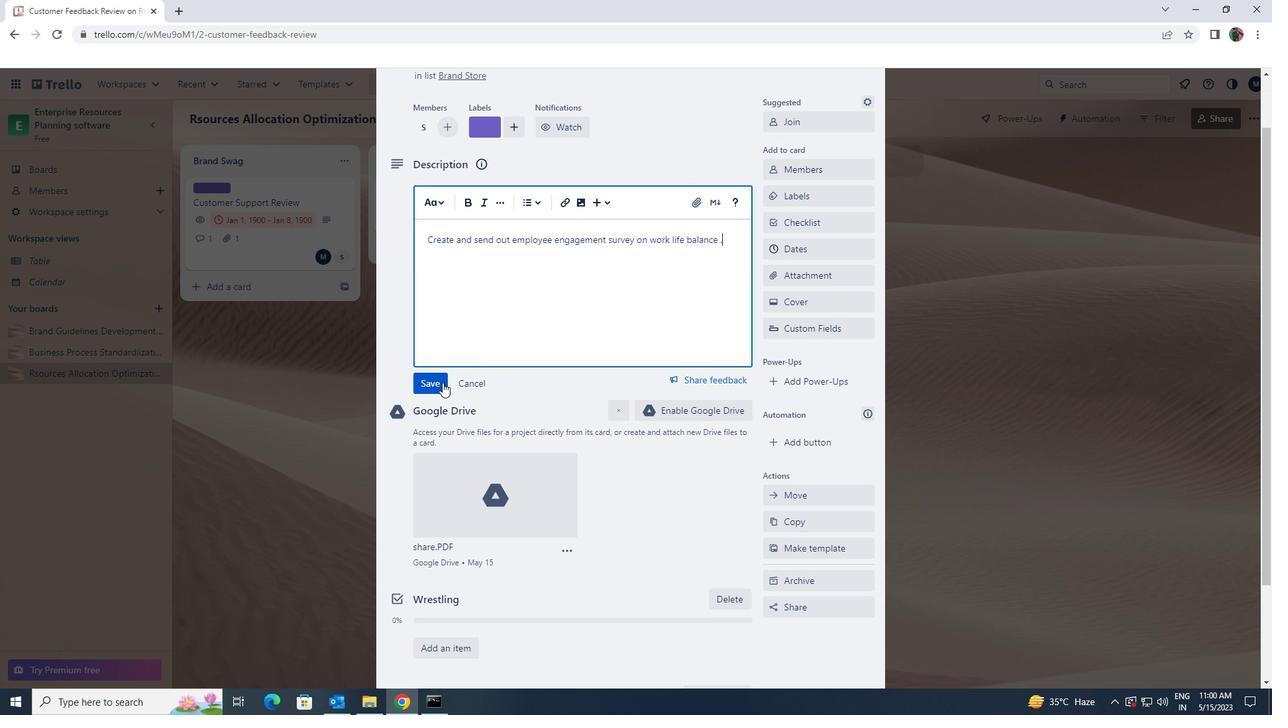 
Action: Mouse moved to (442, 383)
Screenshot: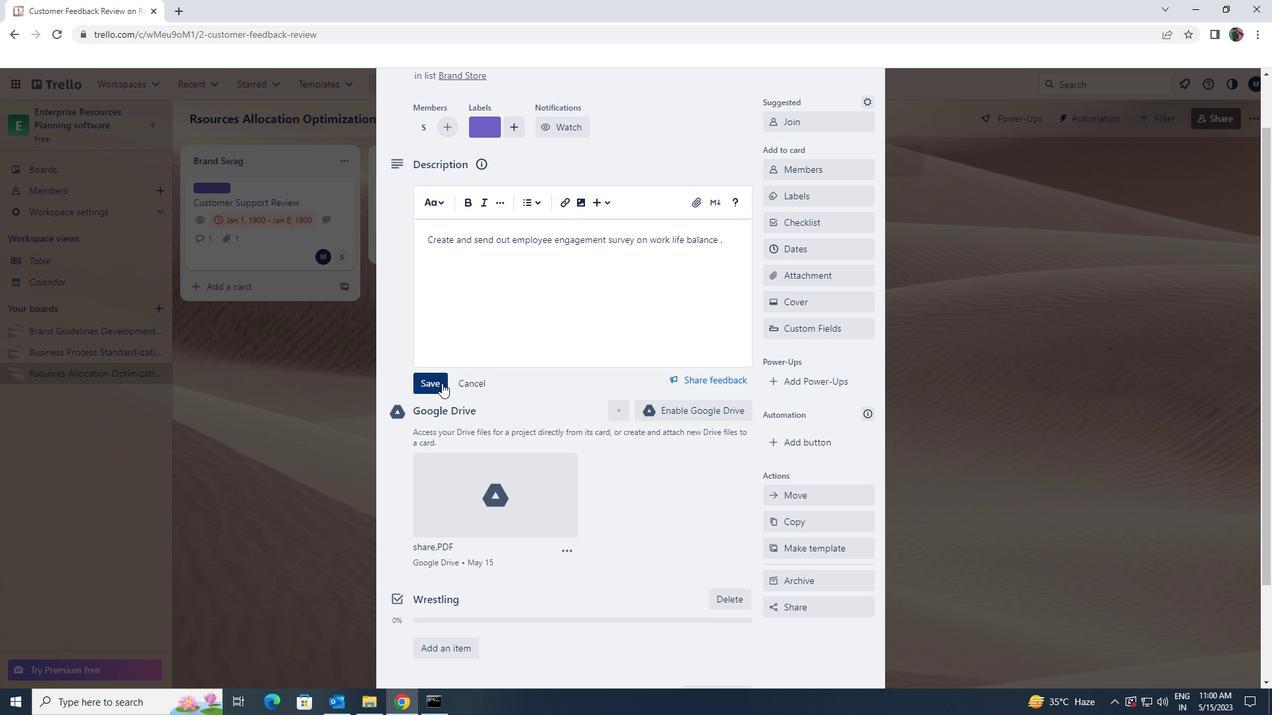 
Action: Mouse scrolled (442, 383) with delta (0, 0)
Screenshot: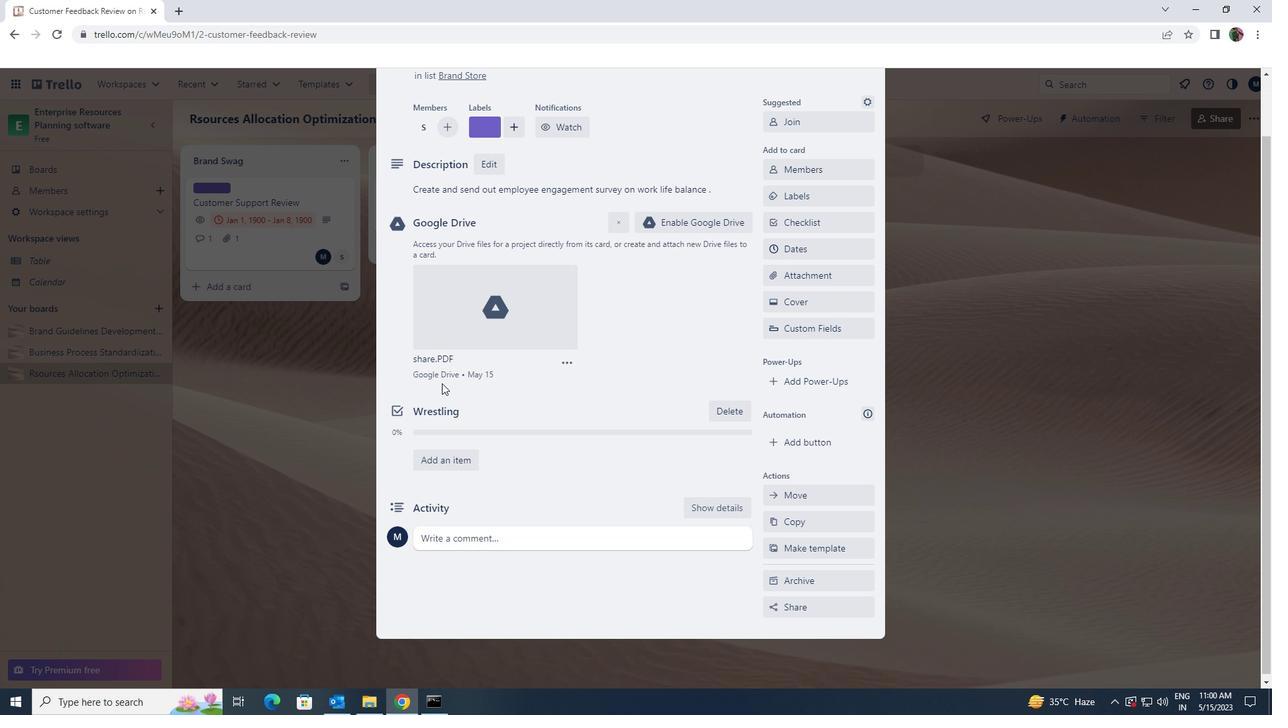 
Action: Mouse scrolled (442, 383) with delta (0, 0)
Screenshot: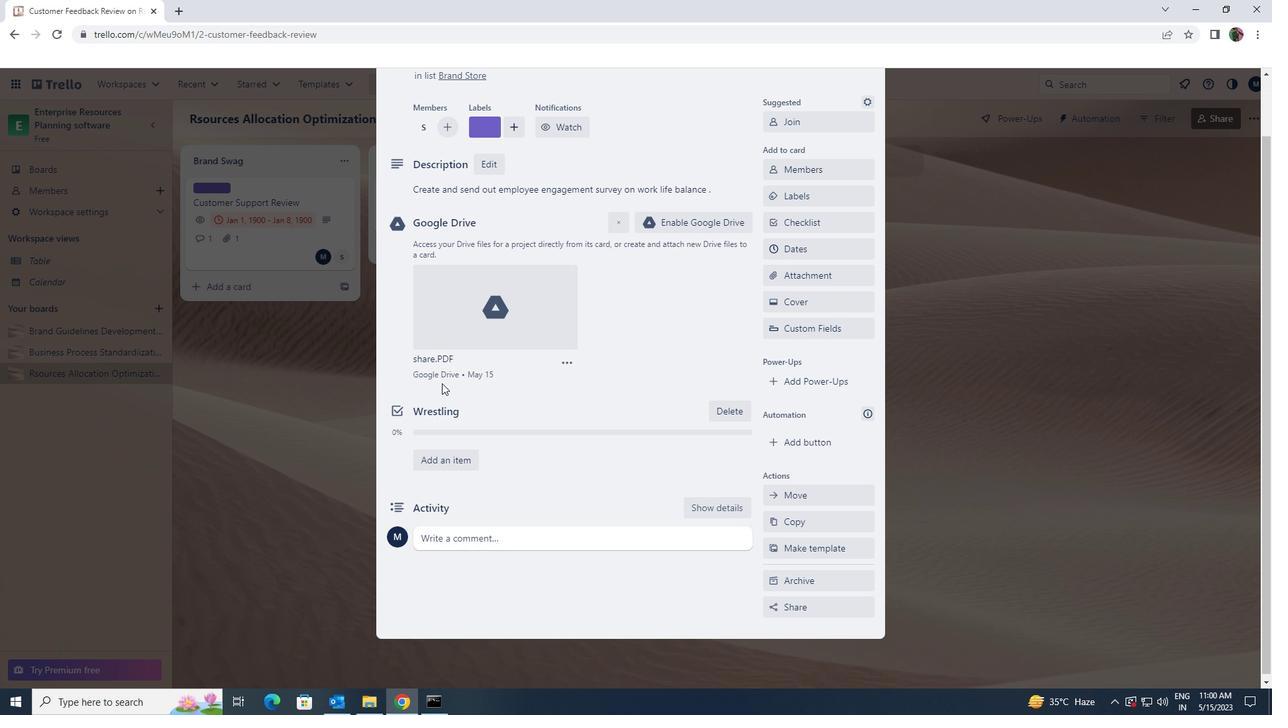 
Action: Mouse scrolled (442, 383) with delta (0, 0)
Screenshot: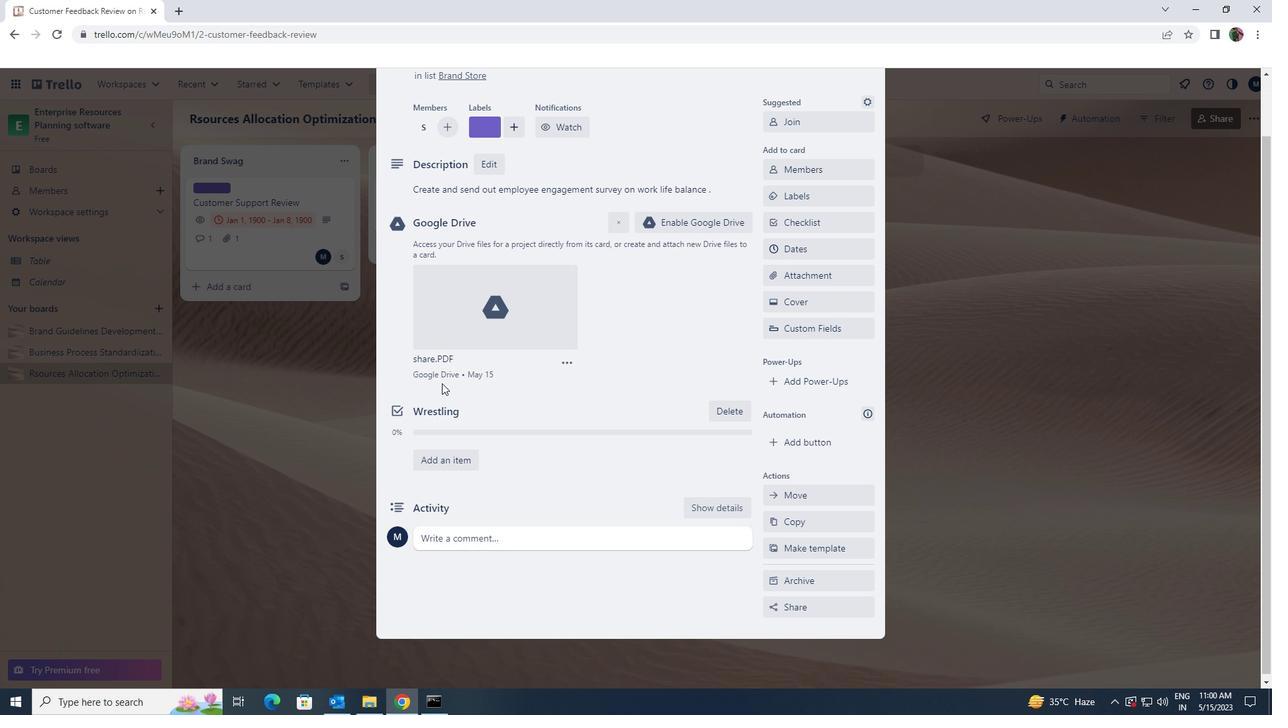 
Action: Mouse moved to (467, 532)
Screenshot: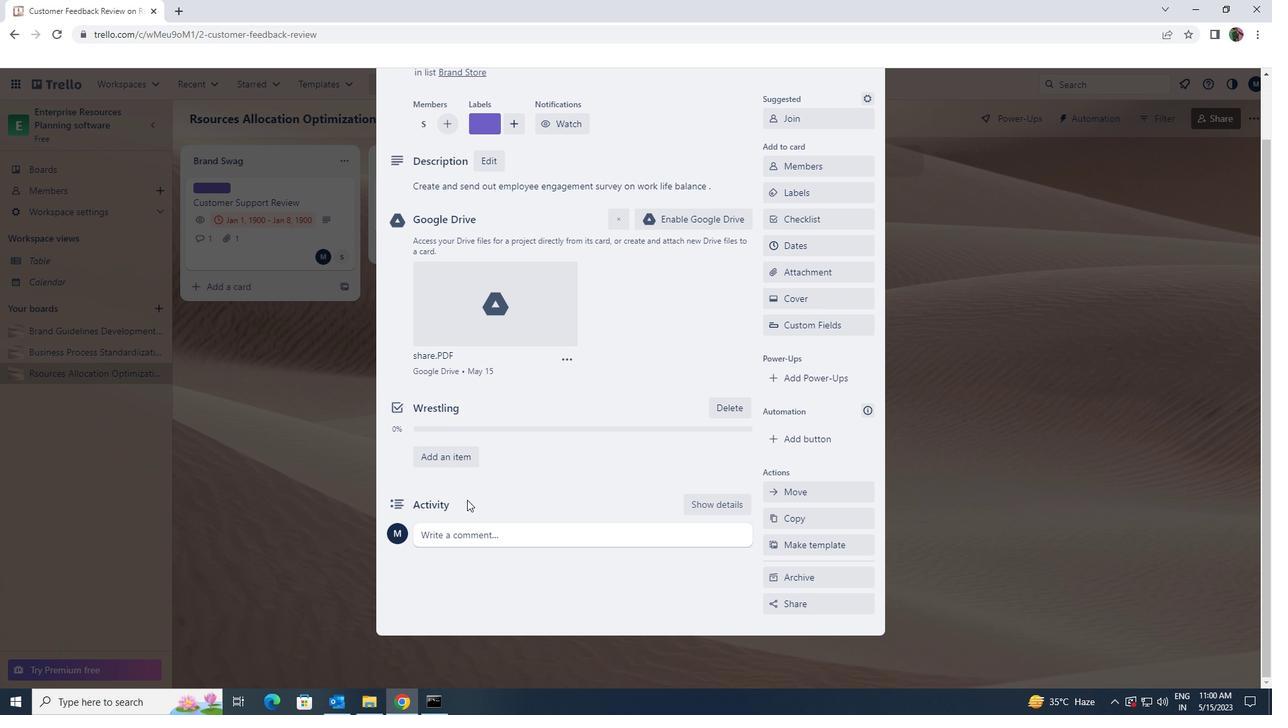 
Action: Mouse pressed left at (467, 532)
Screenshot: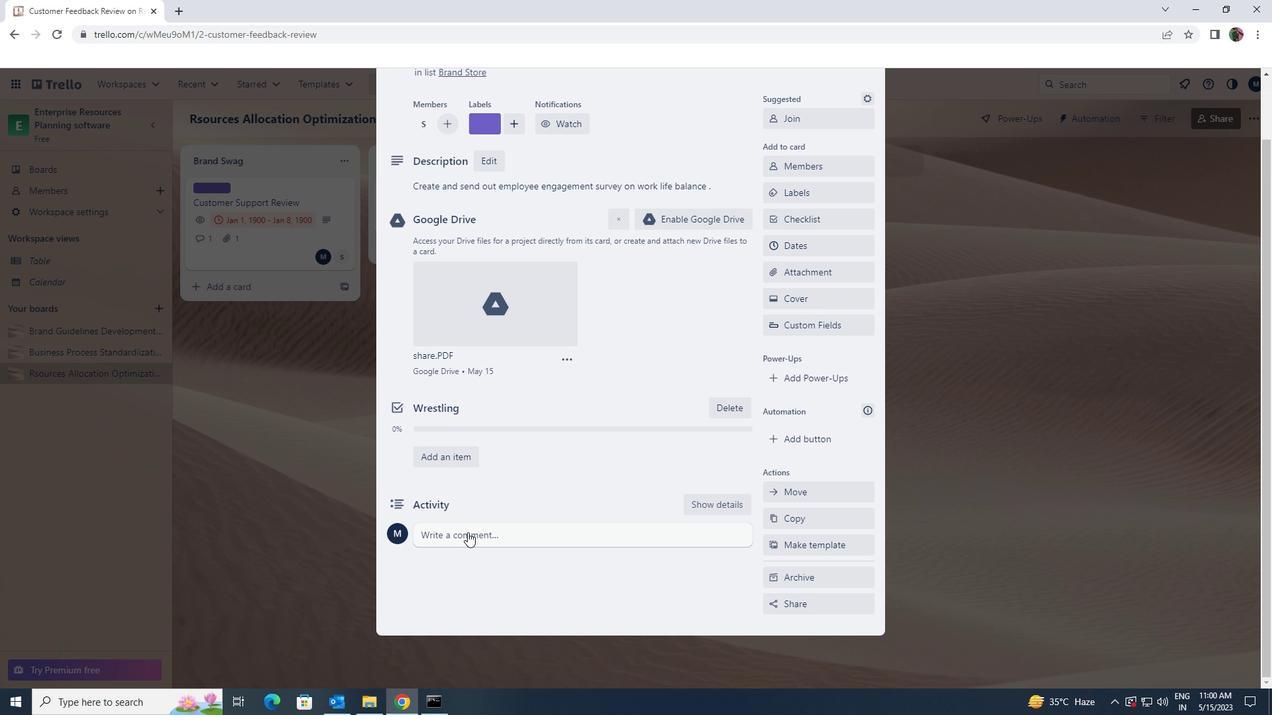 
Action: Key pressed <Key.shift>THIS<Key.space><Key.shift>TASK<Key.space><Key.shift>REQUIRES<Key.space>US<Key.space>TO<Key.space>BE<Key.space><Key.shift>PROACTIVE<Key.space>IN<Key.space>D<Key.backspace>IDENTIFYING<Key.space>POTENTIAL<Key.space>RISK<Key.space>TAKING<Key.space>STEPS<Key.space>TO<Key.space>MITIGATE<Key.space>THEM;
Screenshot: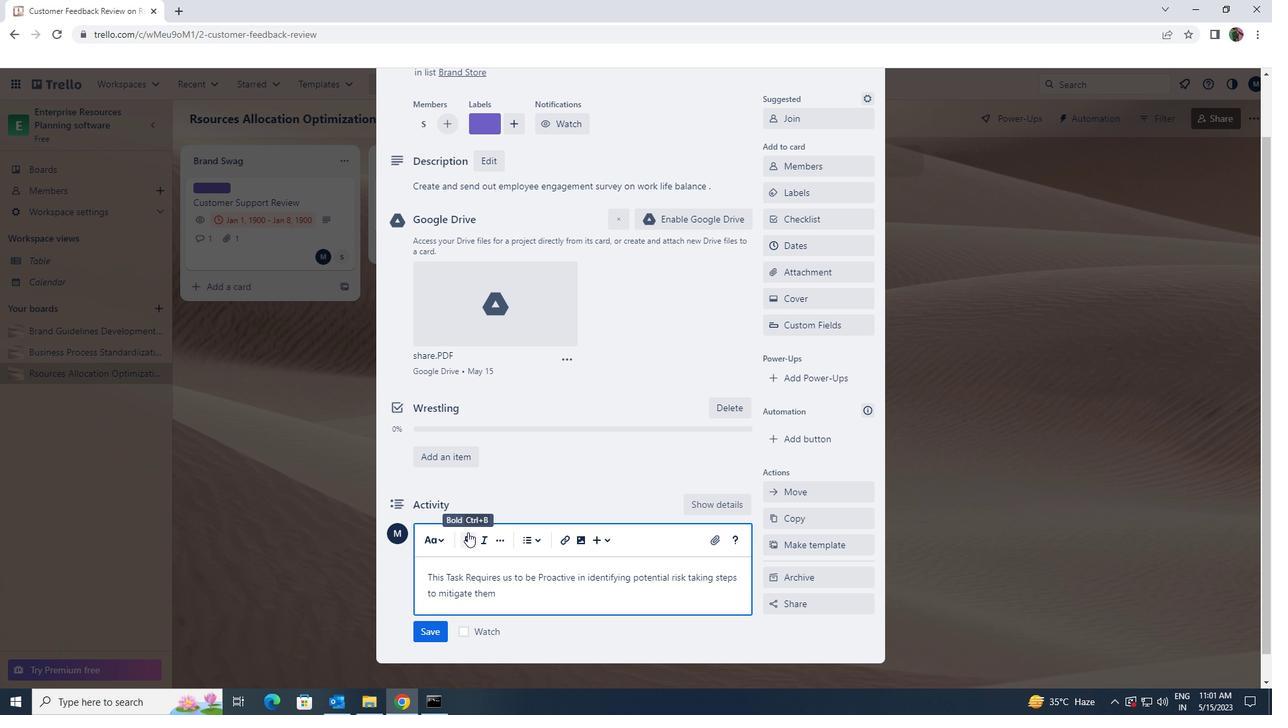 
Action: Mouse moved to (440, 637)
Screenshot: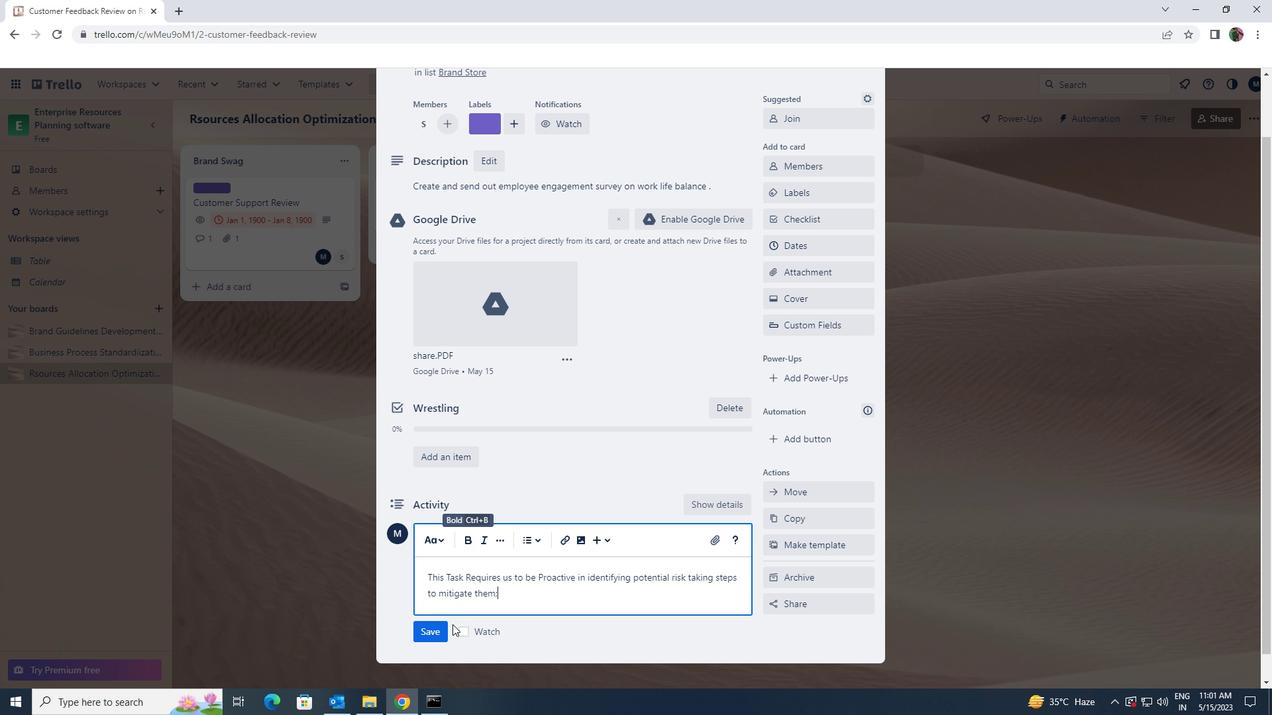 
Action: Mouse pressed left at (440, 637)
Screenshot: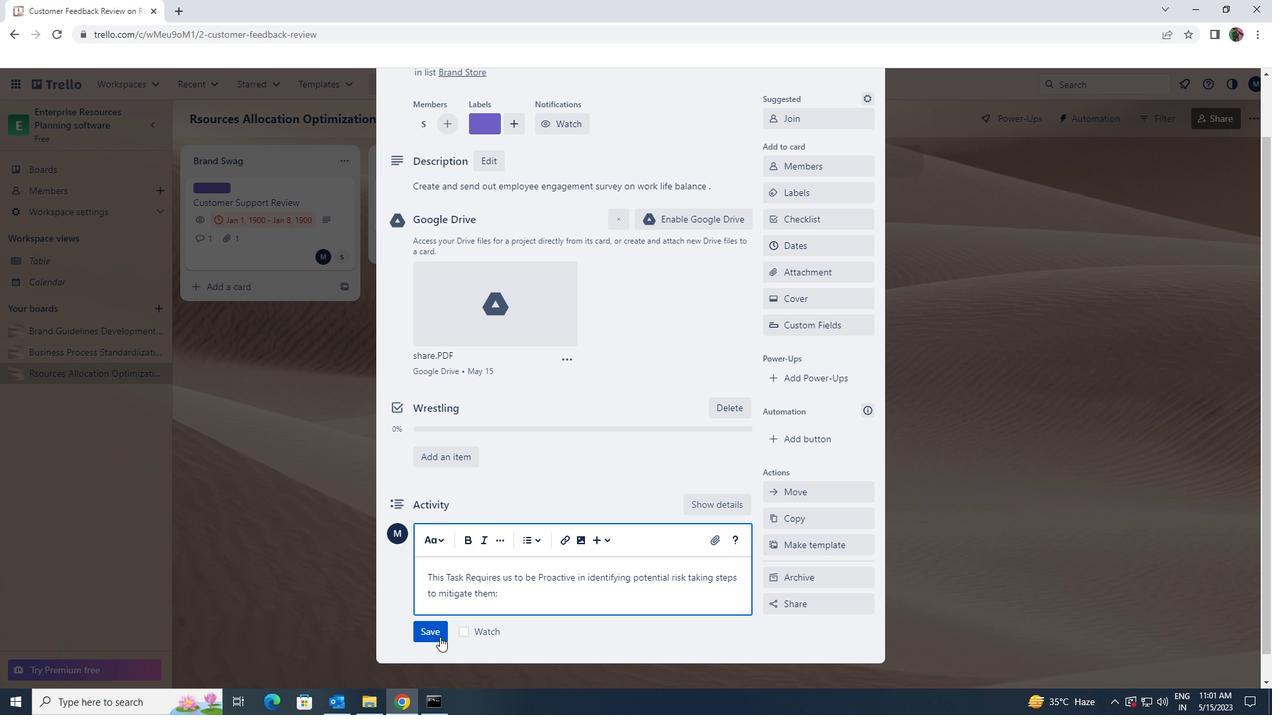 
Action: Mouse moved to (732, 414)
Screenshot: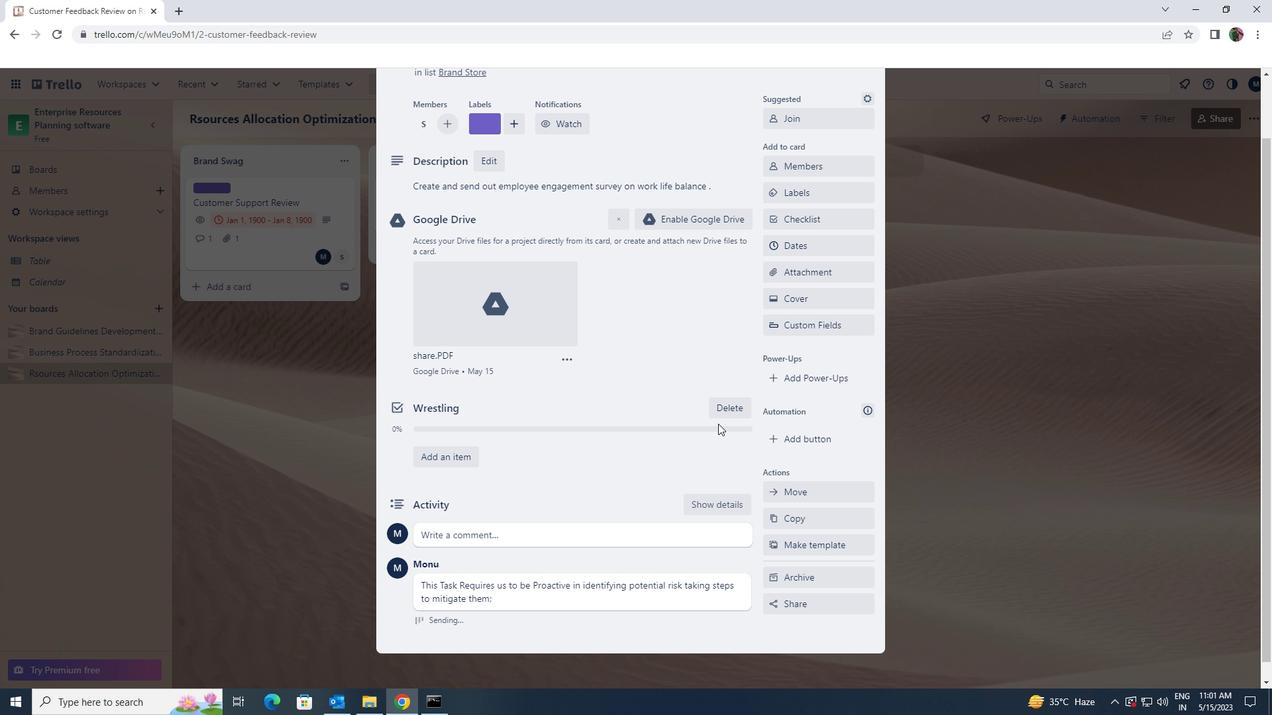 
Action: Mouse scrolled (732, 414) with delta (0, 0)
Screenshot: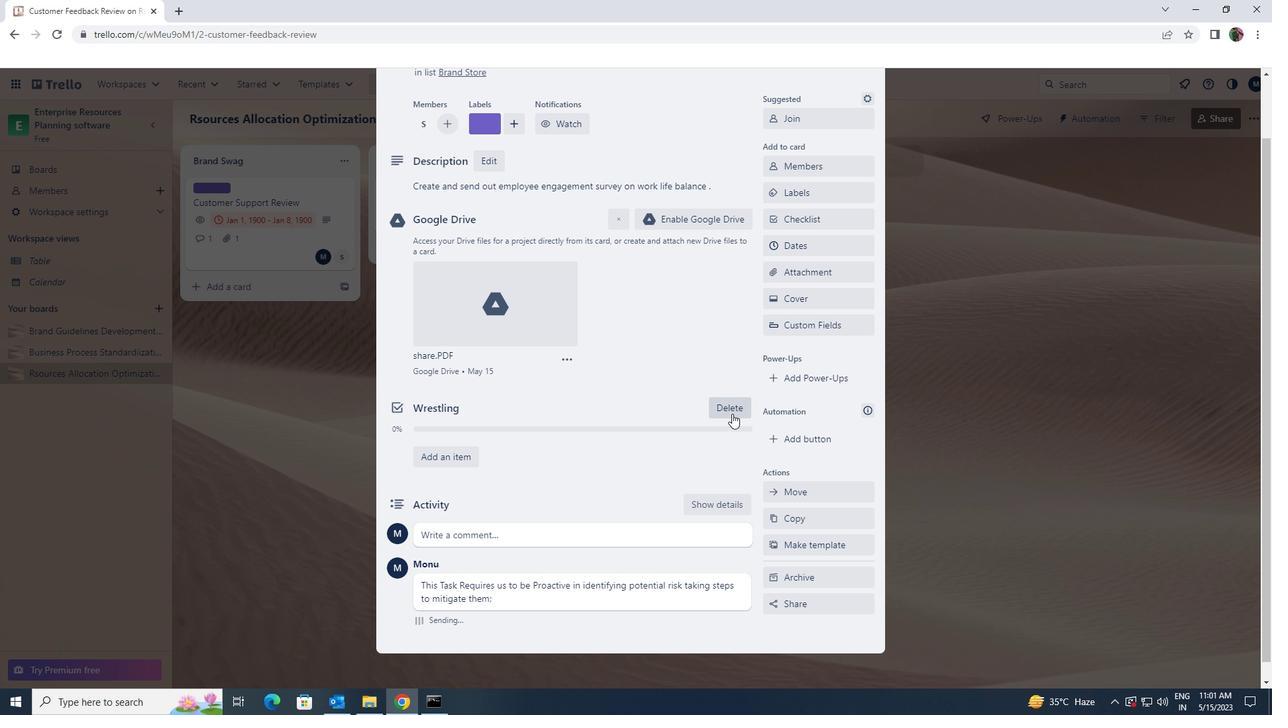 
Action: Mouse moved to (776, 312)
Screenshot: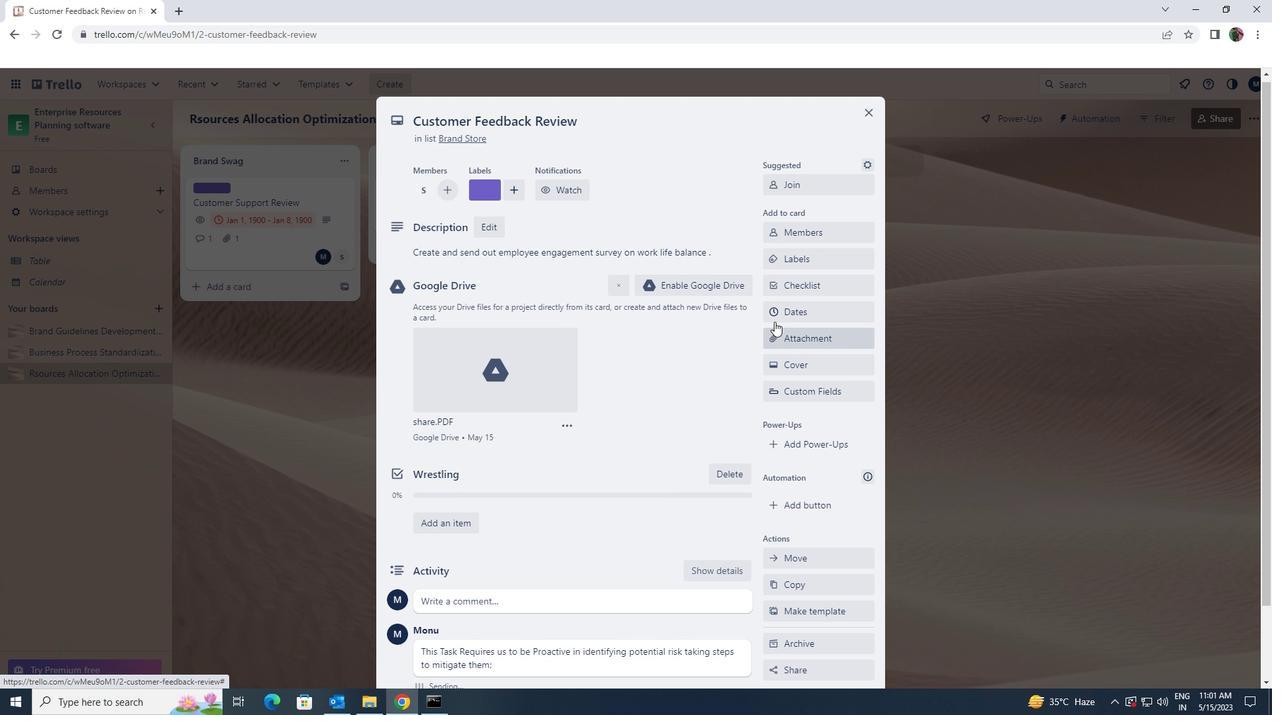 
Action: Mouse pressed left at (776, 312)
Screenshot: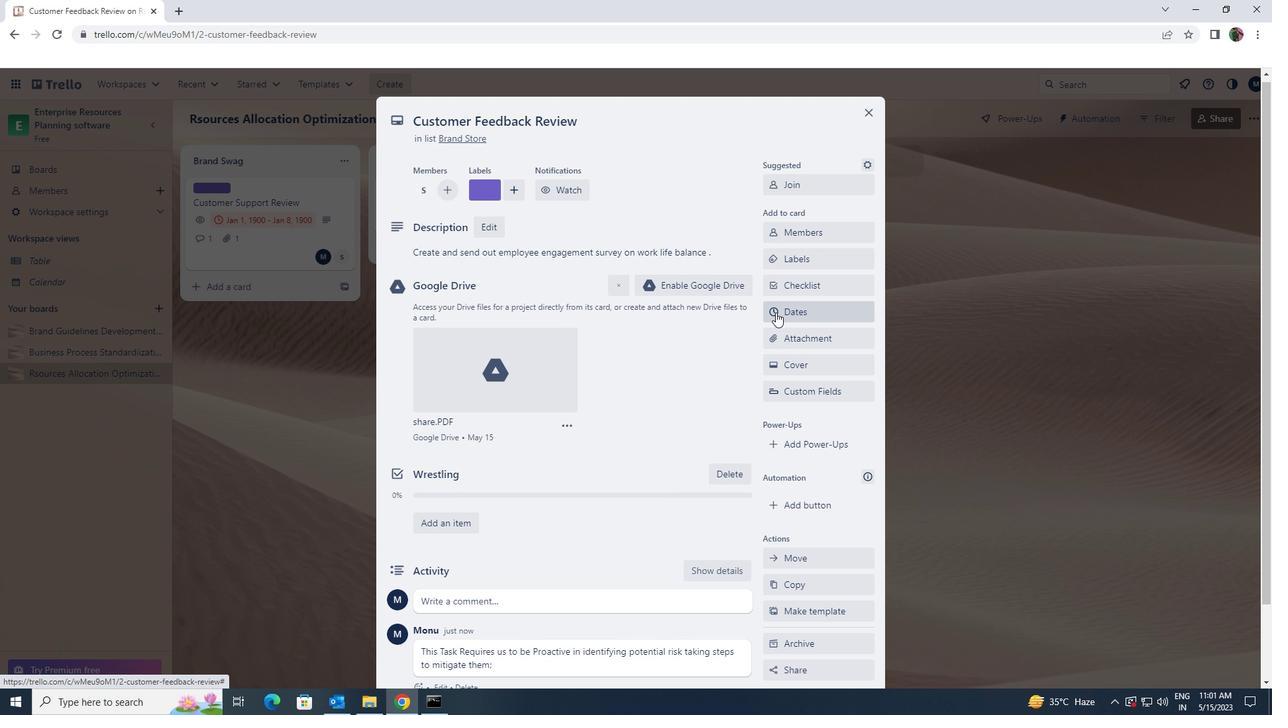 
Action: Mouse moved to (778, 363)
Screenshot: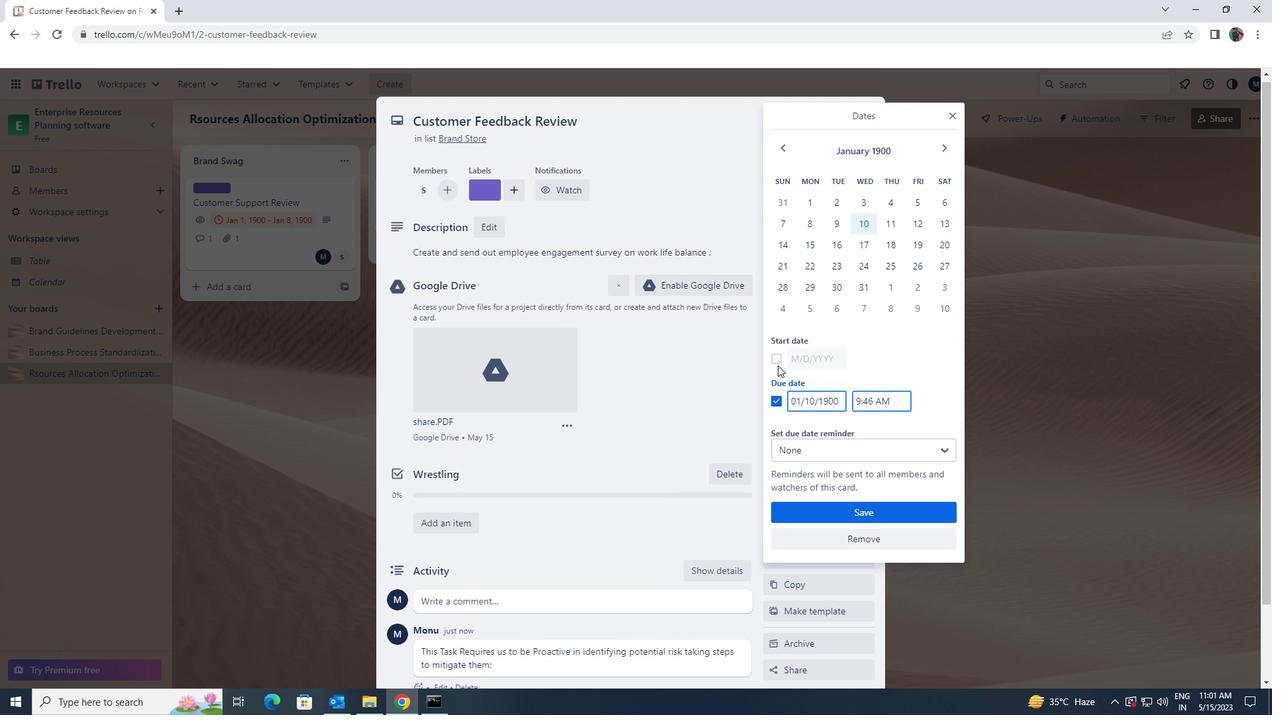 
Action: Mouse pressed left at (778, 363)
Screenshot: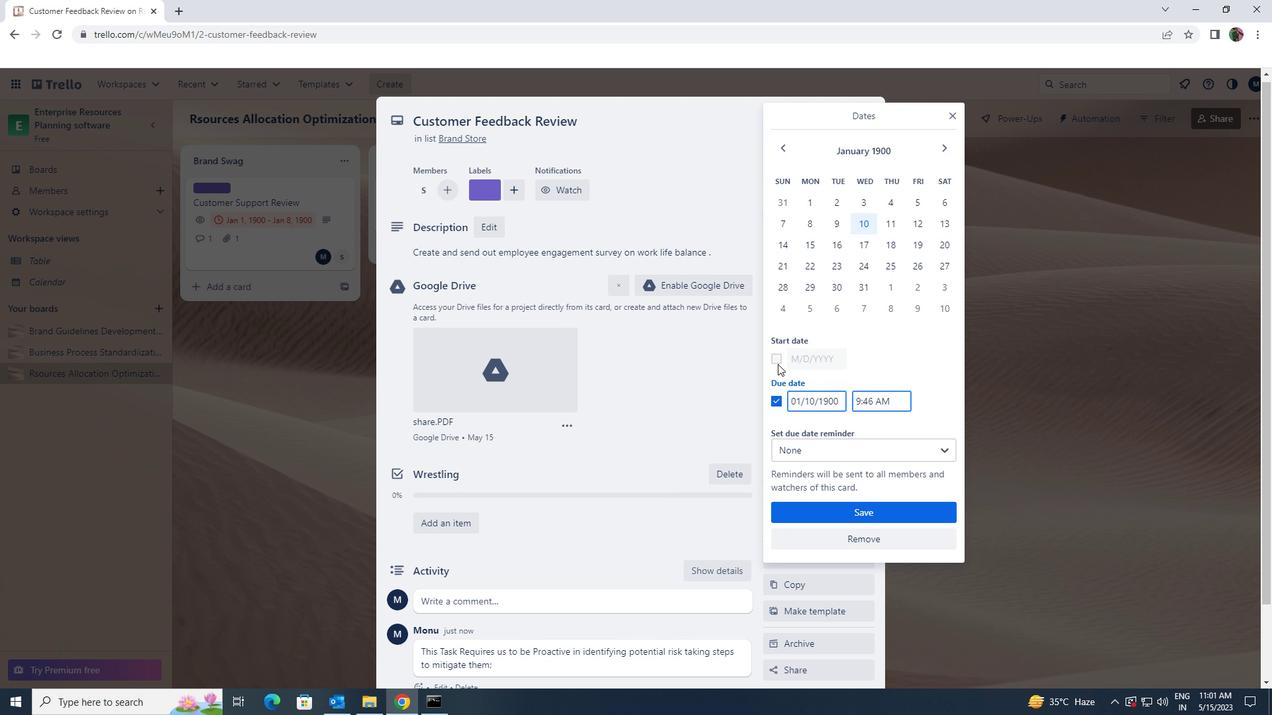 
Action: Mouse moved to (838, 358)
Screenshot: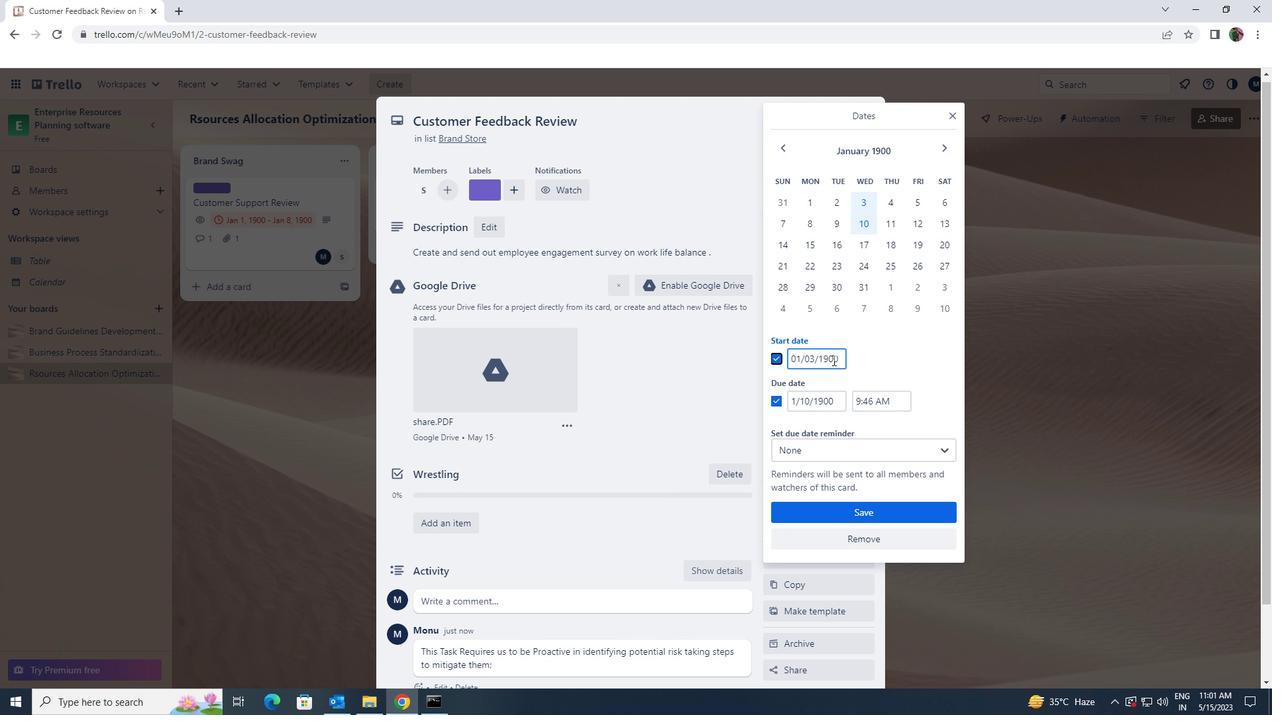 
Action: Mouse pressed left at (838, 358)
Screenshot: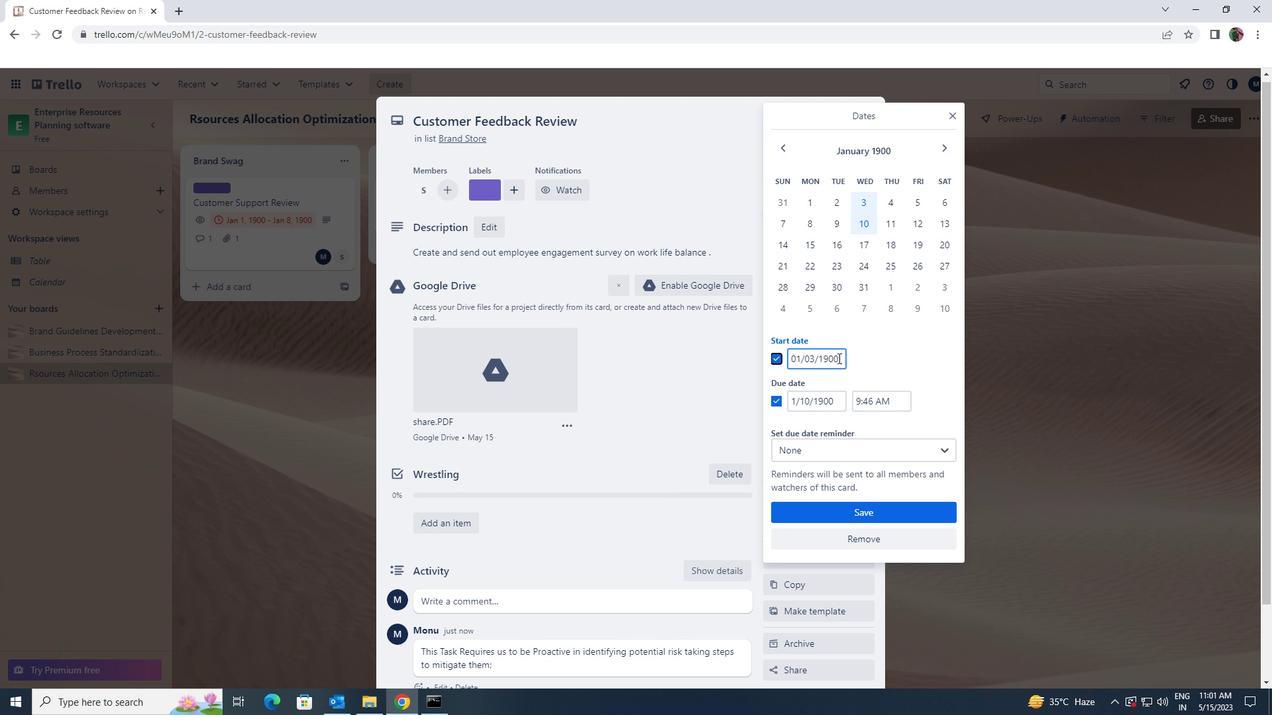 
Action: Mouse moved to (783, 360)
Screenshot: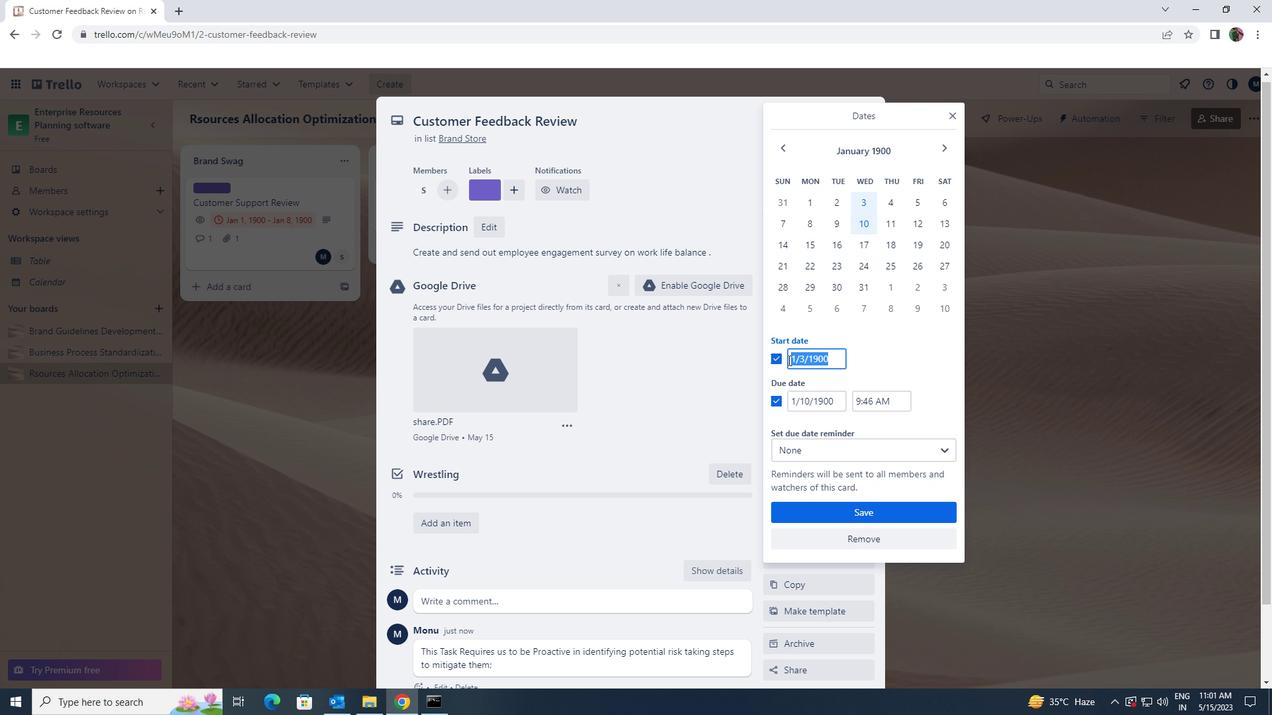 
Action: Key pressed 1/4/1900
Screenshot: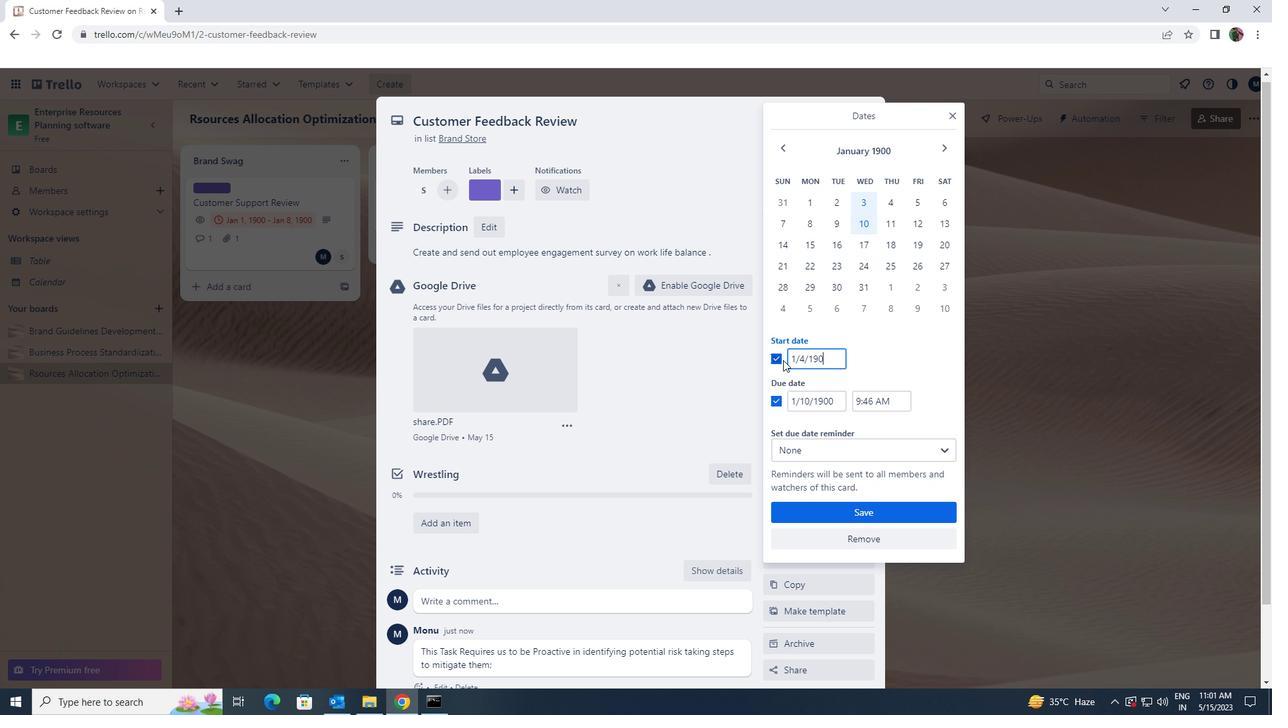 
Action: Mouse moved to (837, 401)
Screenshot: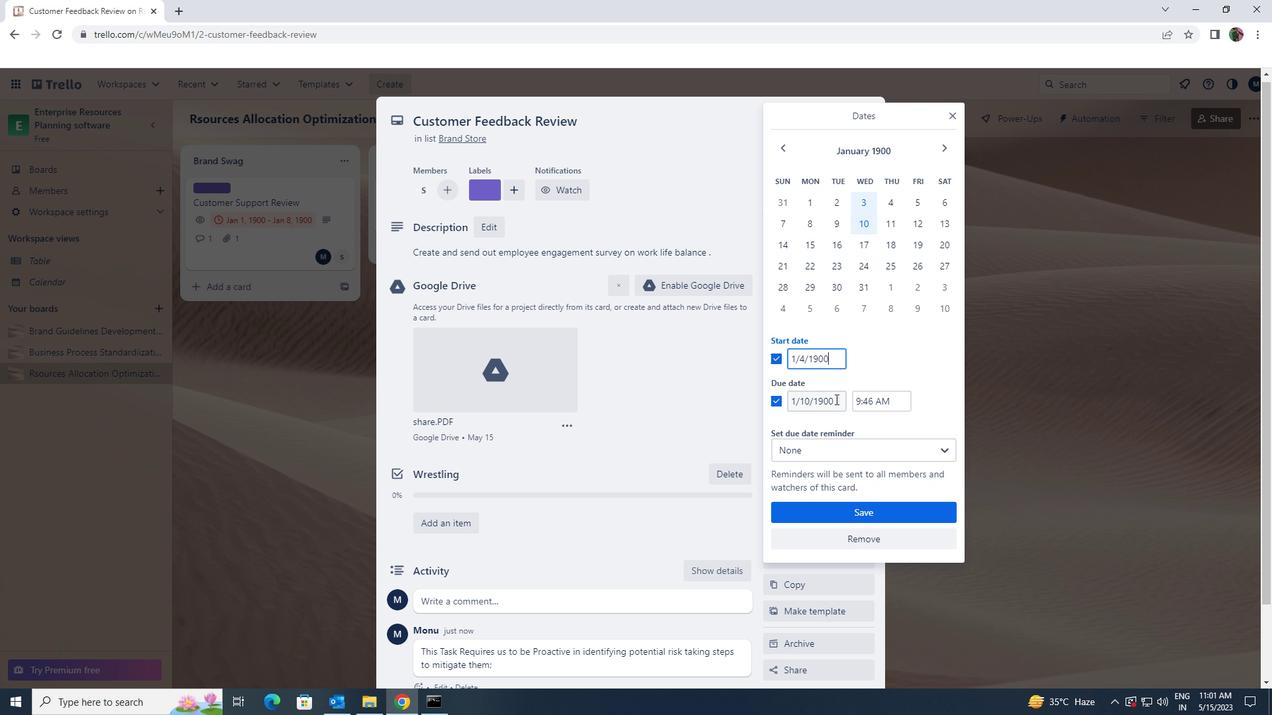 
Action: Mouse pressed left at (837, 401)
Screenshot: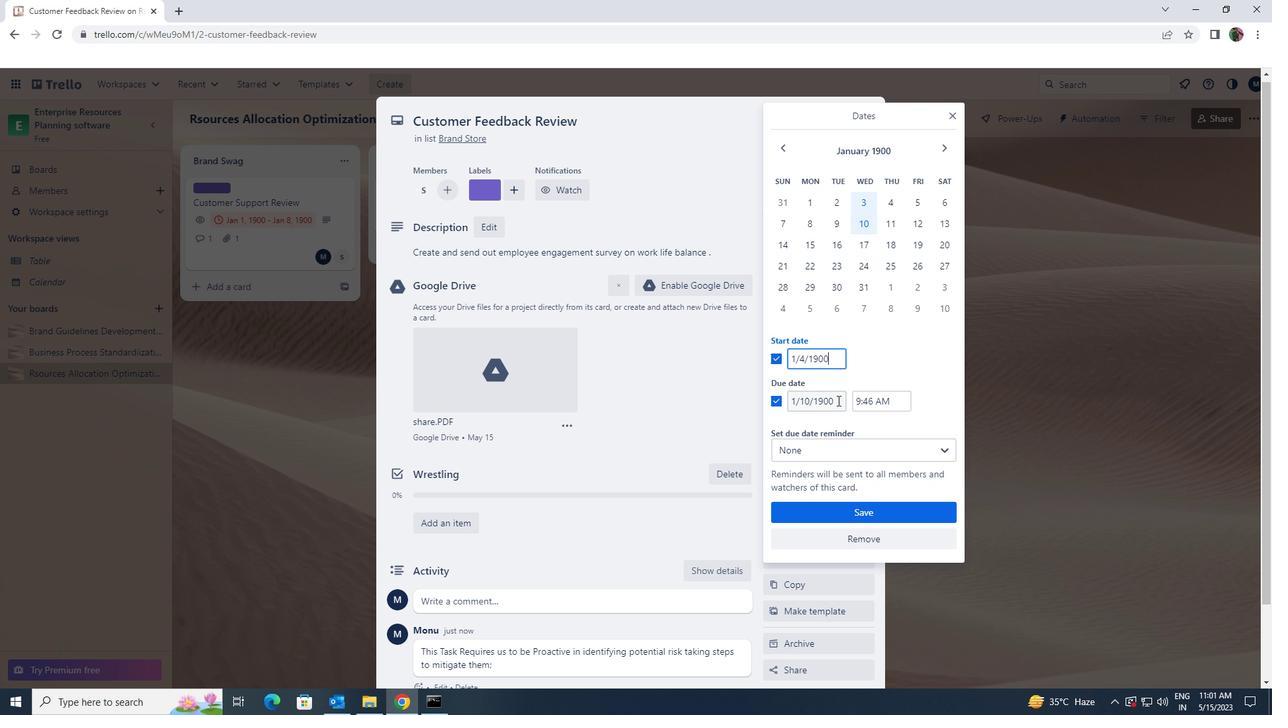 
Action: Mouse moved to (786, 406)
Screenshot: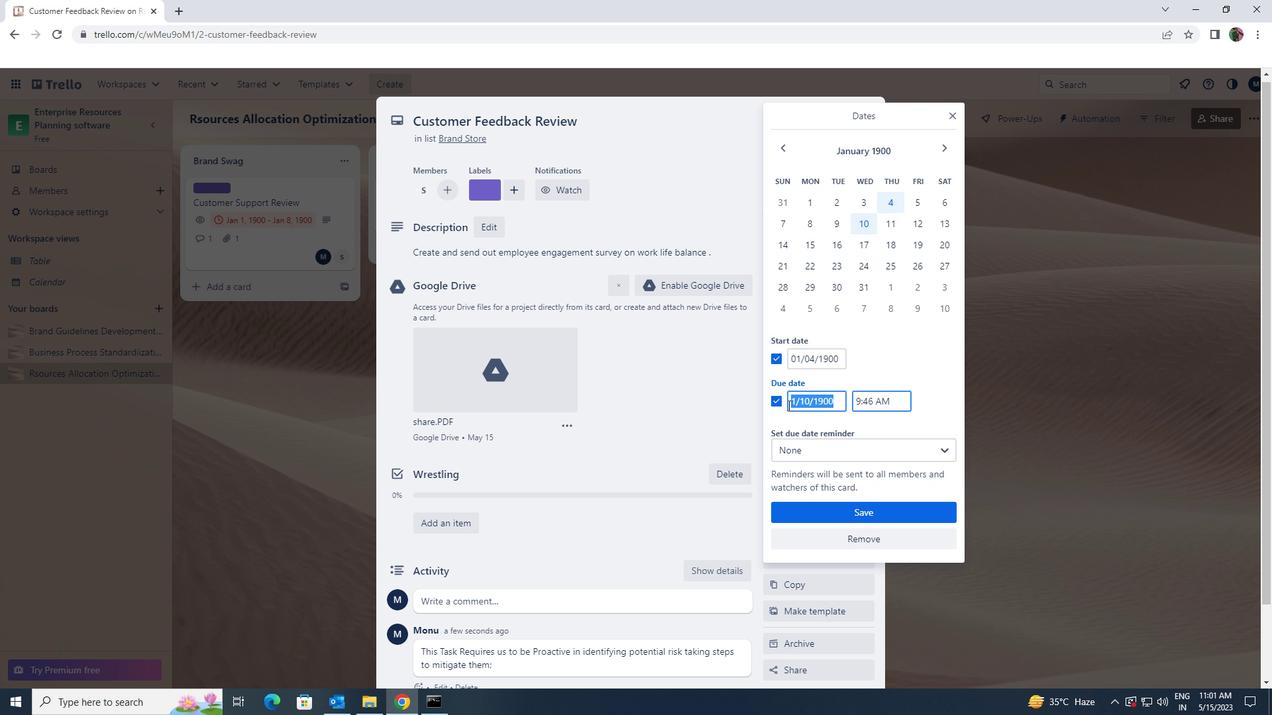 
Action: Key pressed 1/11/1900
Screenshot: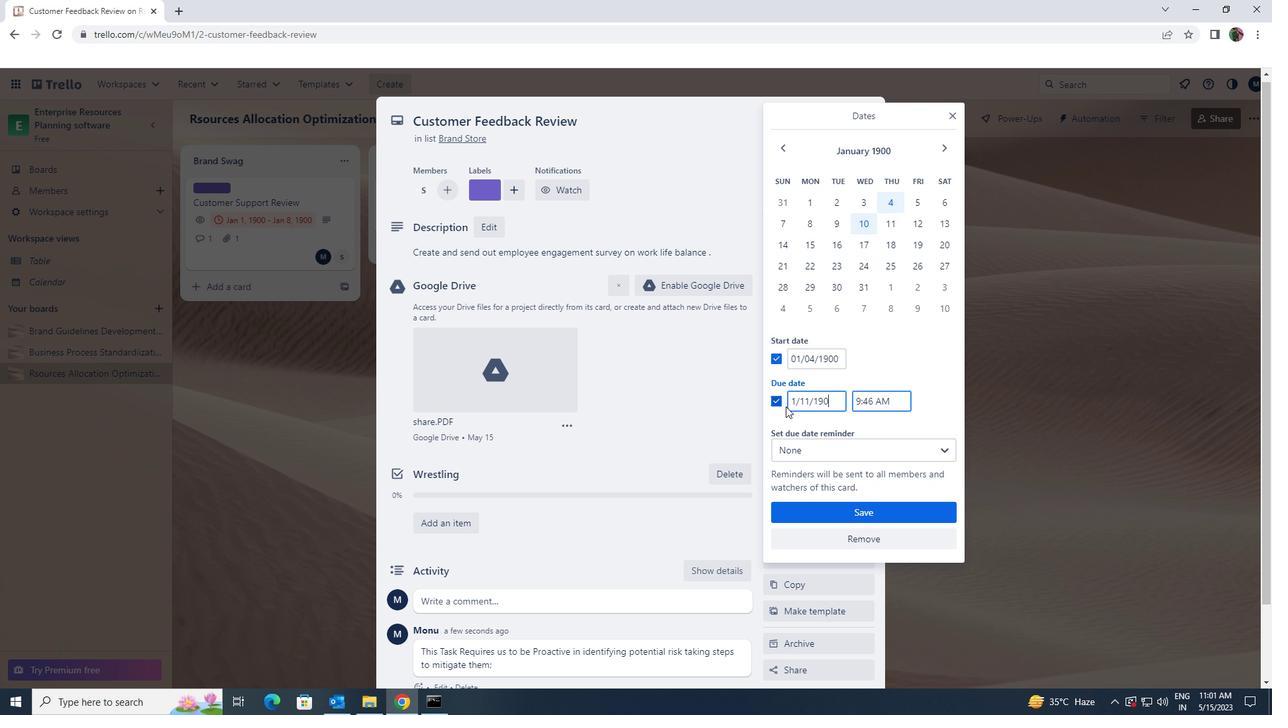 
Action: Mouse moved to (824, 517)
Screenshot: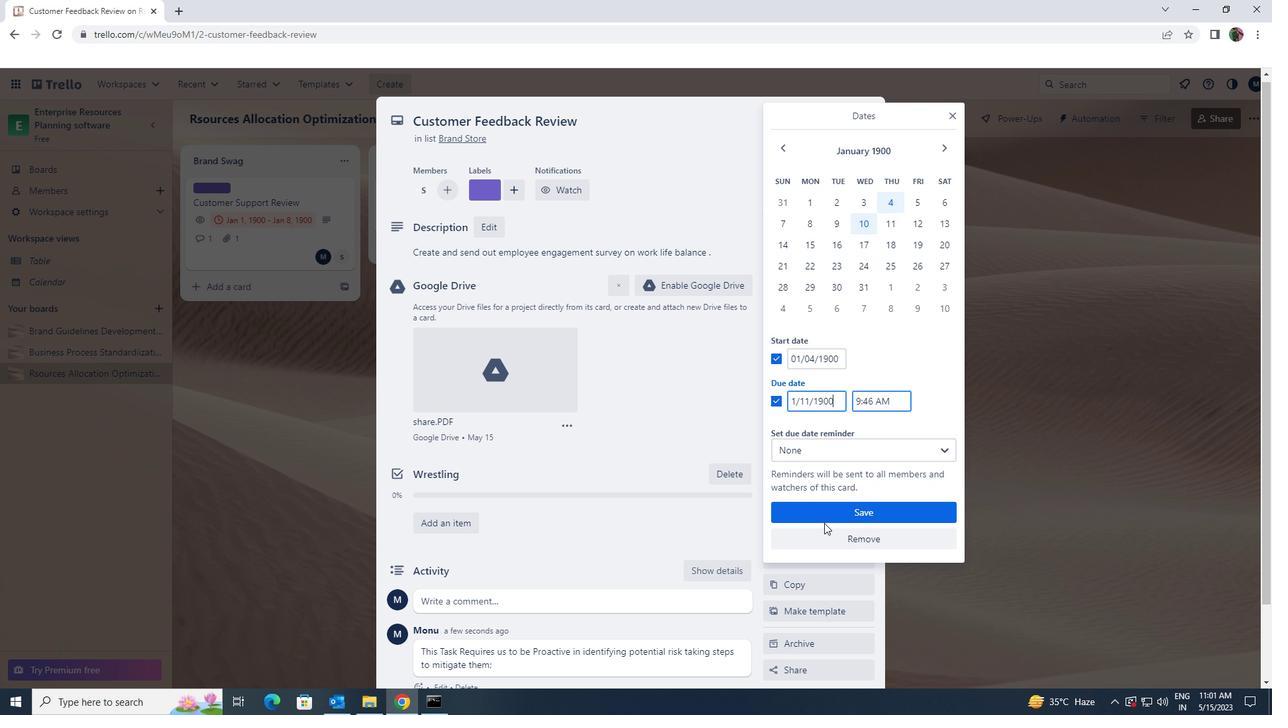 
Action: Mouse pressed left at (824, 517)
Screenshot: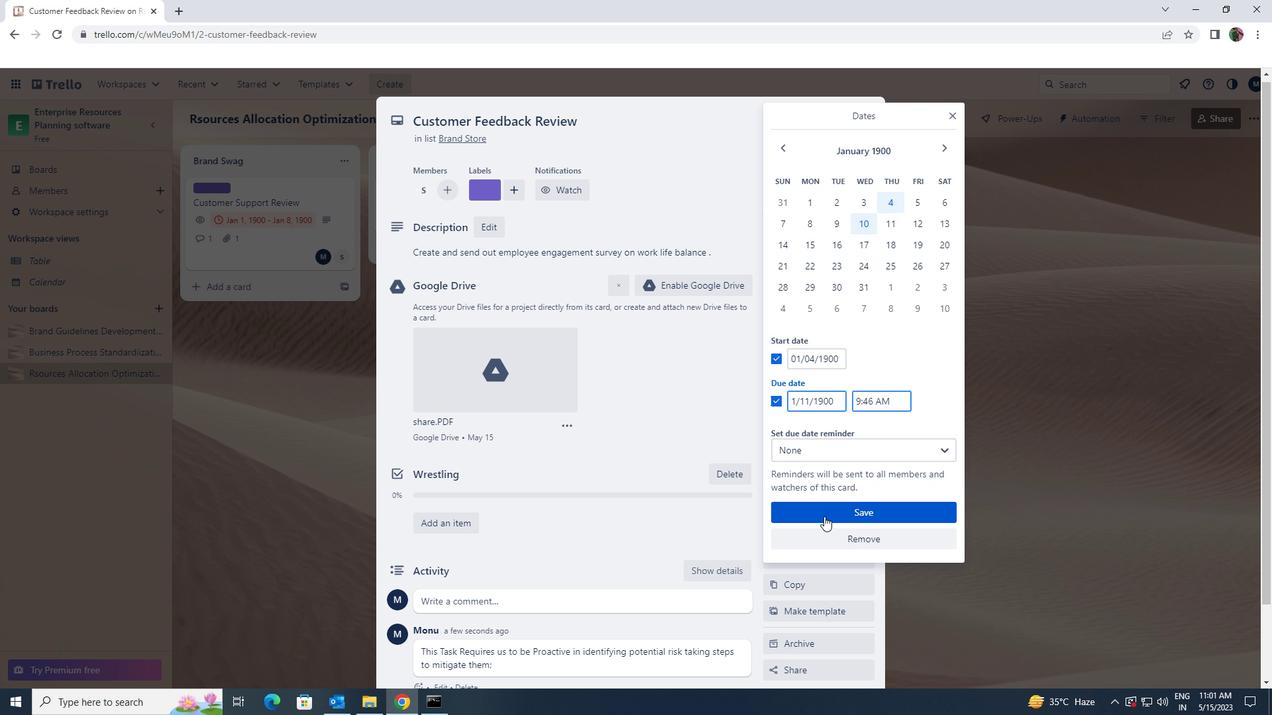 
